 Task: Open Card Sales Contracts Review in Board Influencer Identification to Workspace Account Management and add a team member Softage.1@softage.net, a label Green, a checklist Houseplant Care, an attachment from Trello, a color Green and finally, add a card description 'Develop and launch new customer feedback program' and a comment 'Given the potential impact of this task on our company long-term goals, let us ensure that we approach it with a sense of strategic foresight.'. Add a start date 'Jan 05, 1900' with a due date 'Jan 12, 1900'
Action: Mouse moved to (488, 188)
Screenshot: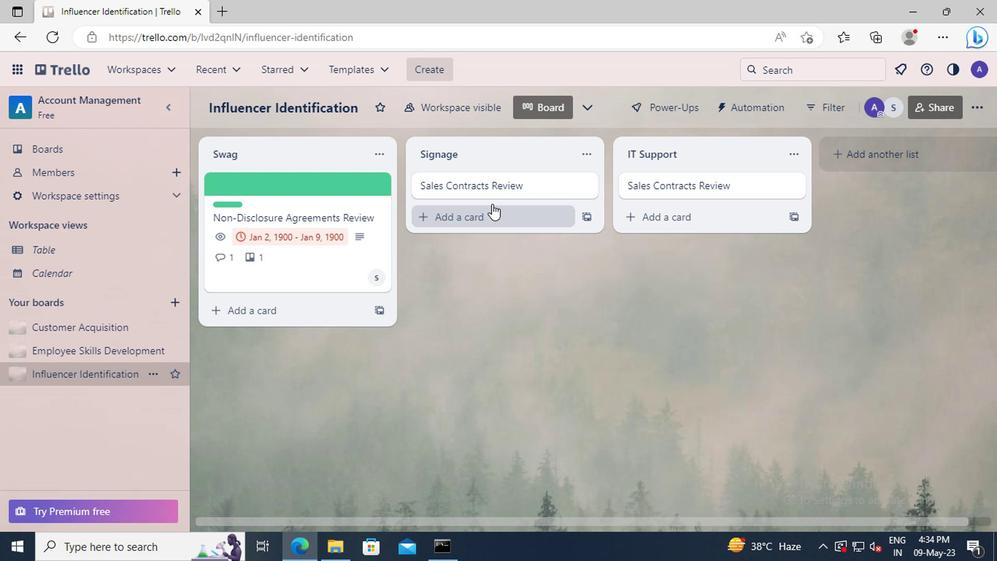 
Action: Mouse pressed left at (488, 188)
Screenshot: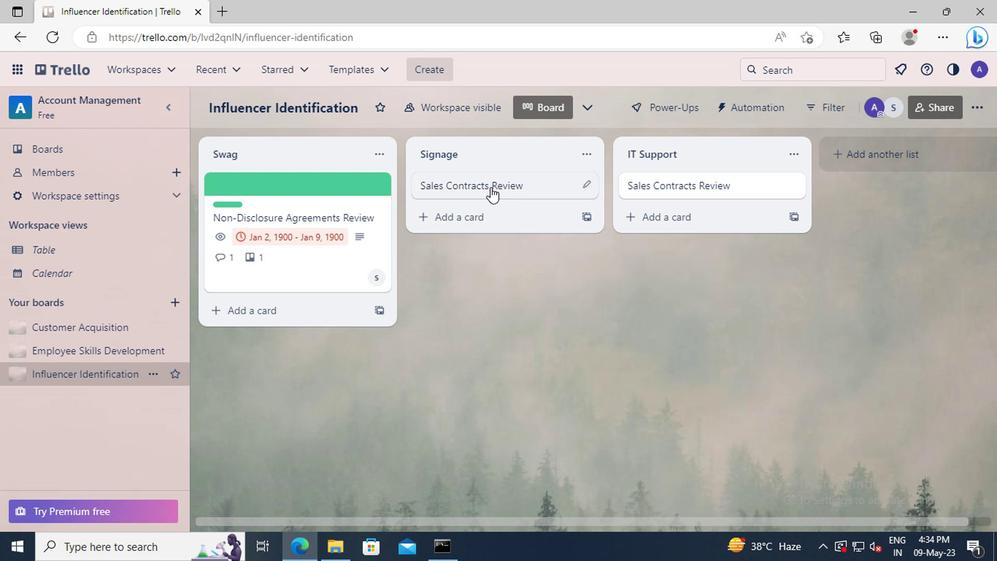 
Action: Mouse moved to (673, 238)
Screenshot: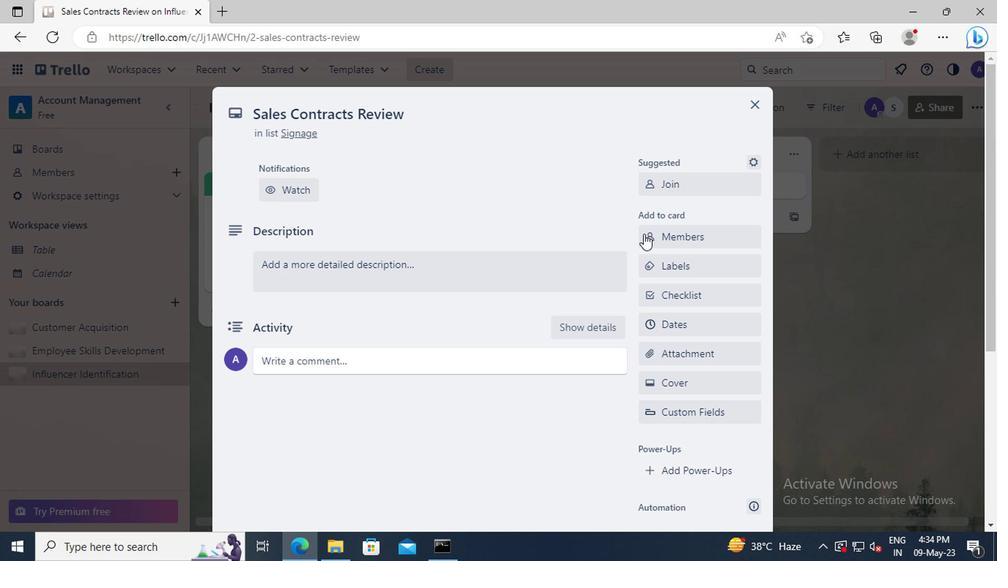 
Action: Mouse pressed left at (673, 238)
Screenshot: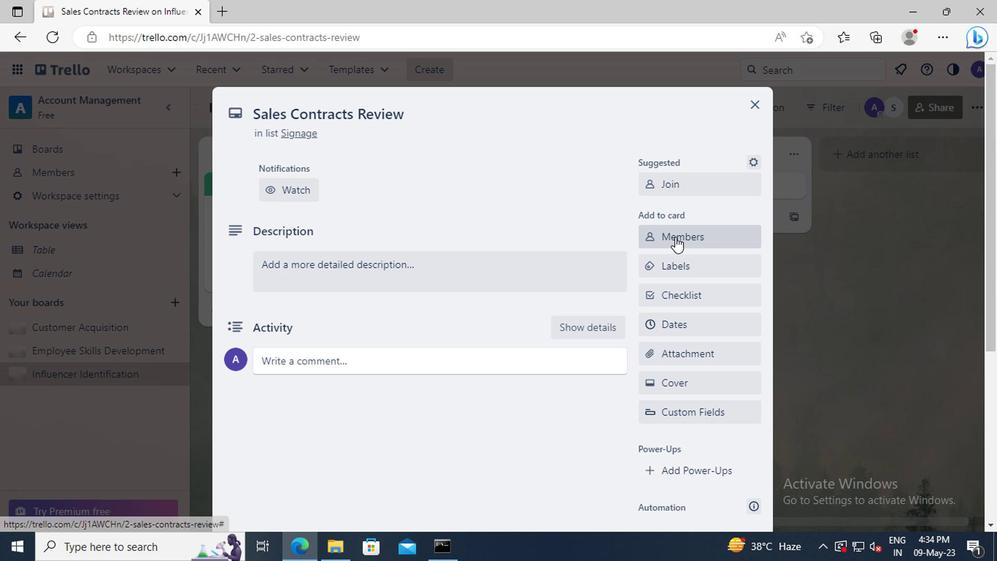 
Action: Mouse moved to (673, 303)
Screenshot: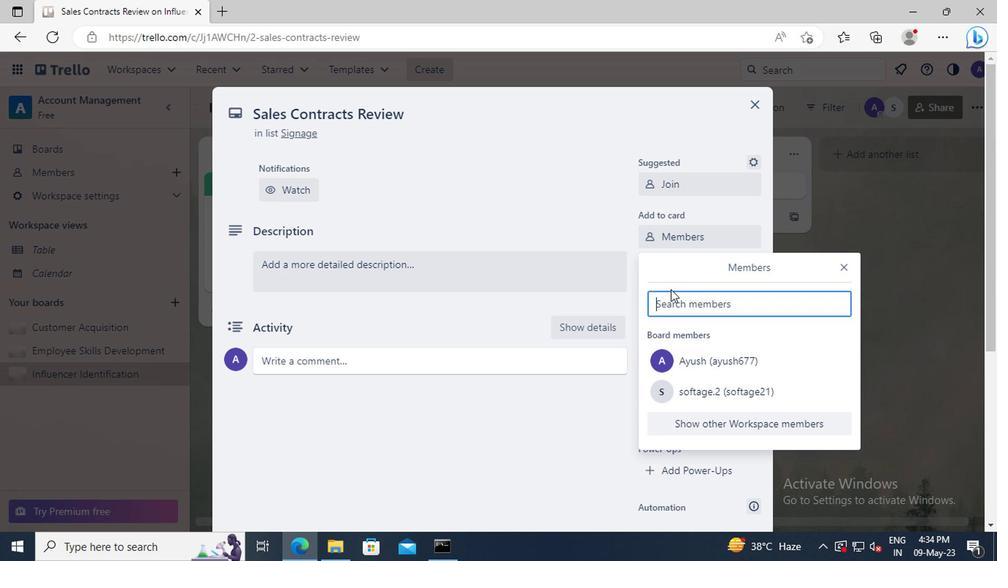
Action: Mouse pressed left at (673, 303)
Screenshot: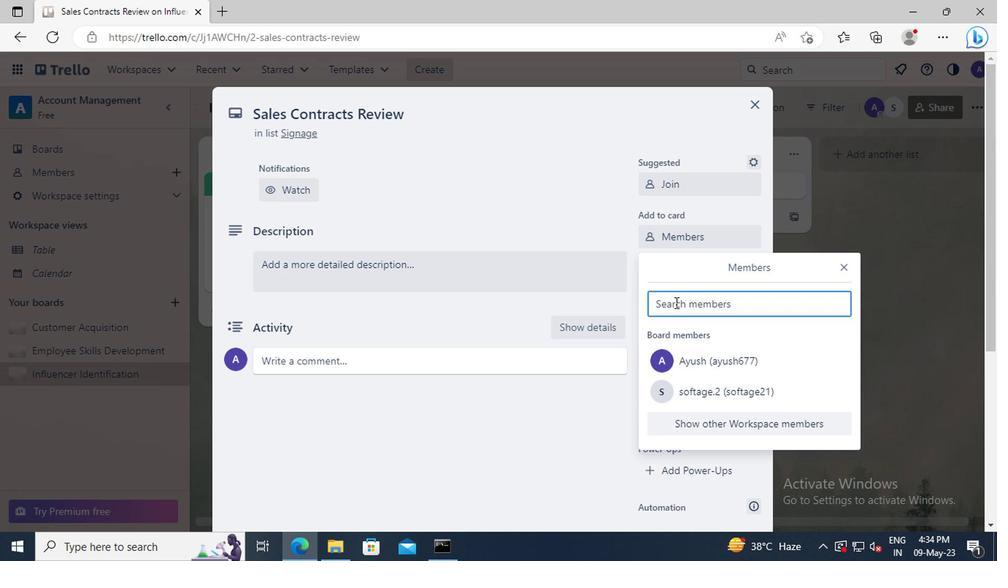 
Action: Key pressed <Key.shift>SOFTAGE.1<Key.shift>
Screenshot: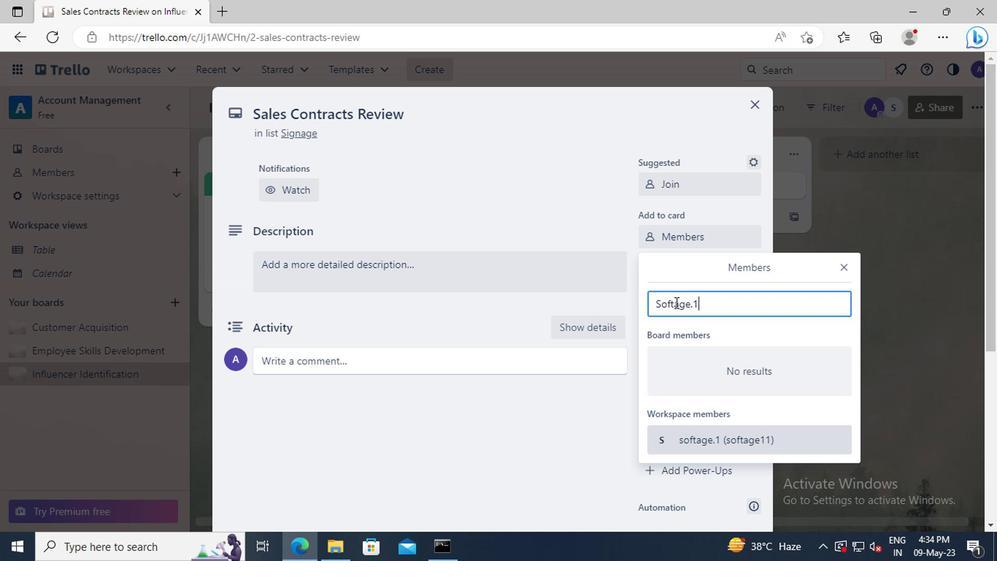 
Action: Mouse moved to (695, 439)
Screenshot: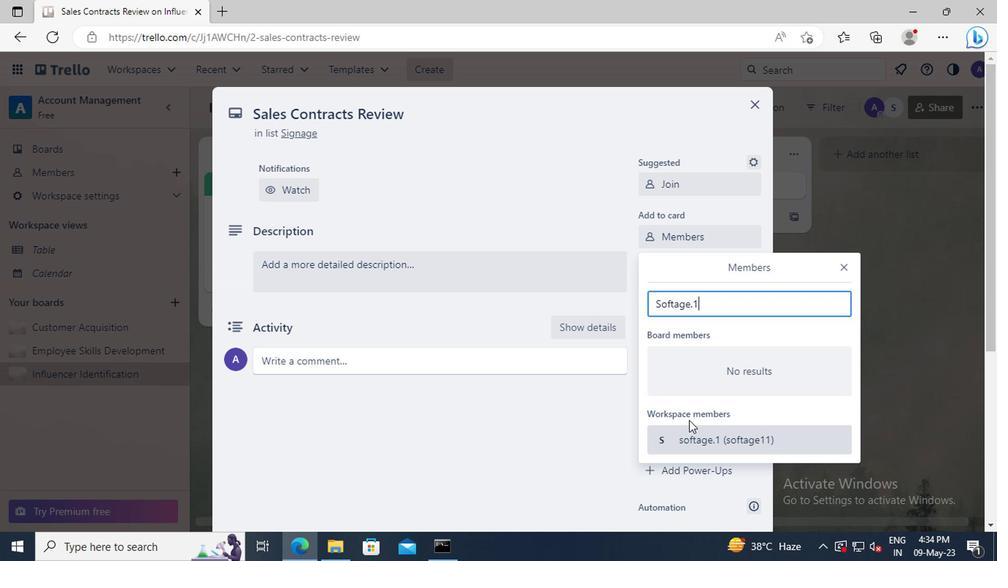 
Action: Mouse pressed left at (695, 439)
Screenshot: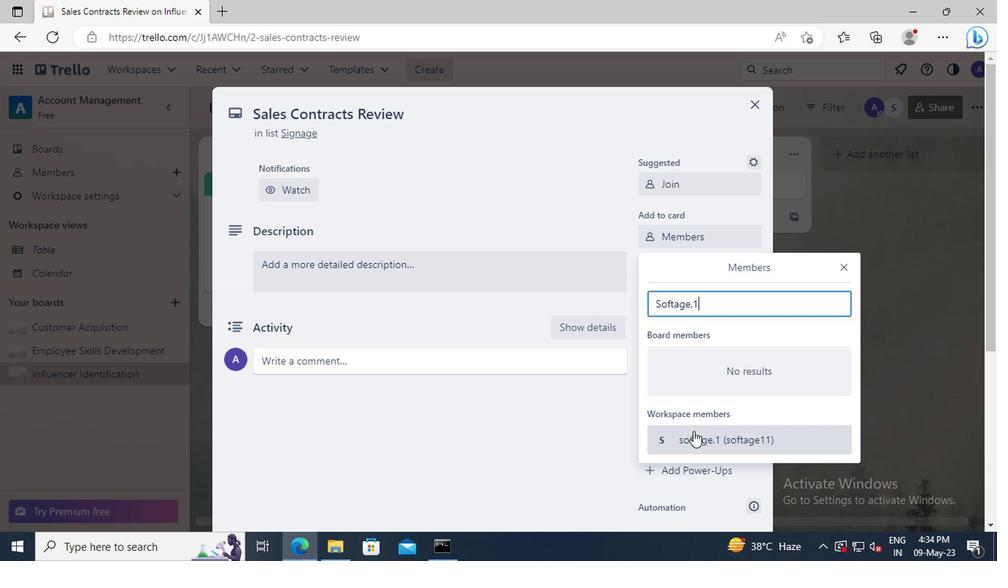 
Action: Mouse moved to (841, 270)
Screenshot: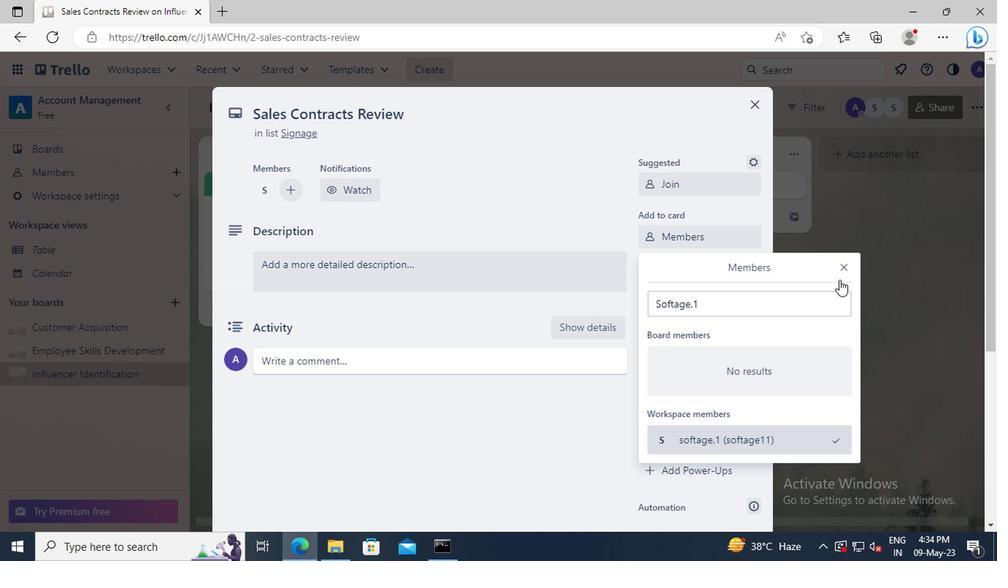 
Action: Mouse pressed left at (841, 270)
Screenshot: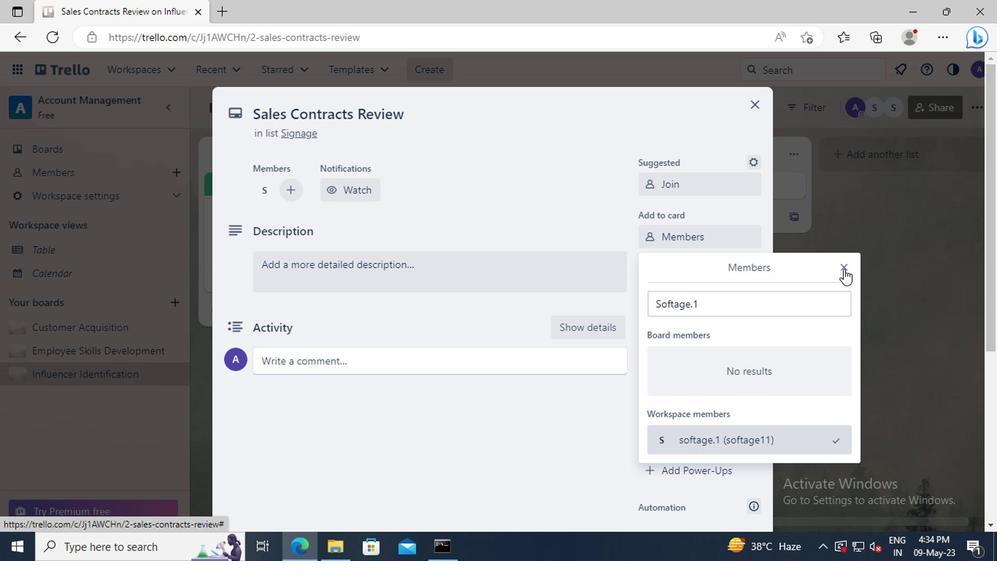 
Action: Mouse moved to (711, 269)
Screenshot: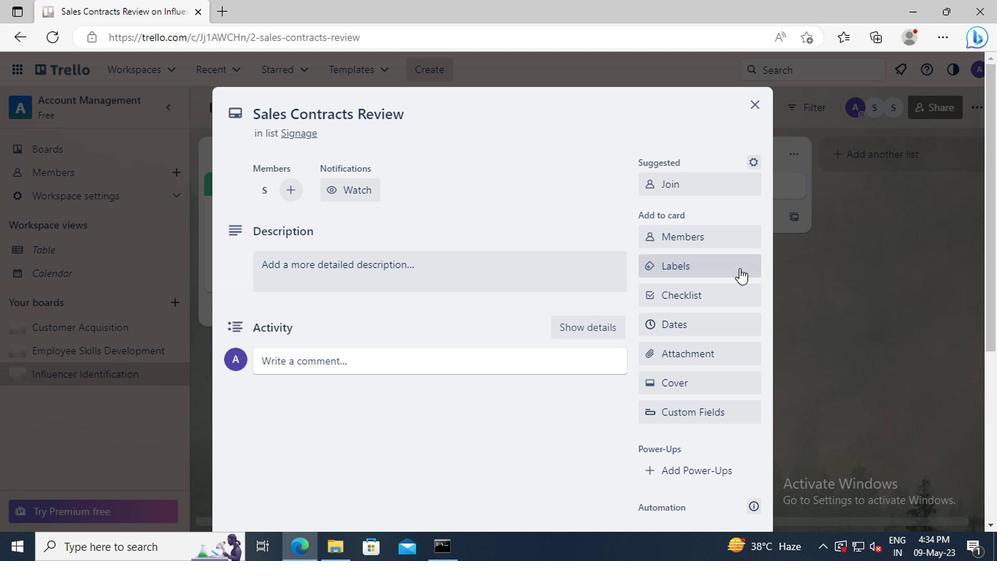 
Action: Mouse pressed left at (711, 269)
Screenshot: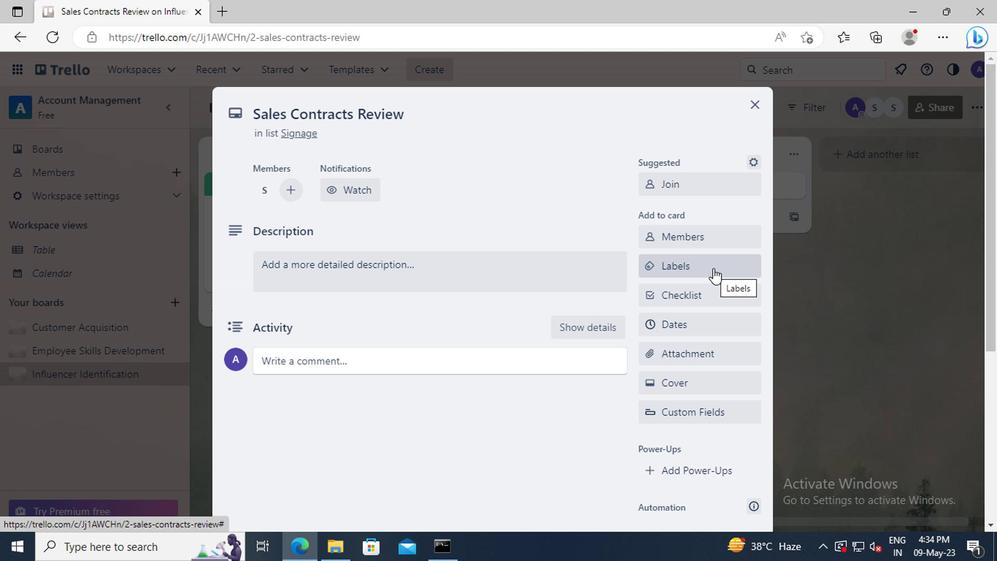 
Action: Mouse moved to (733, 364)
Screenshot: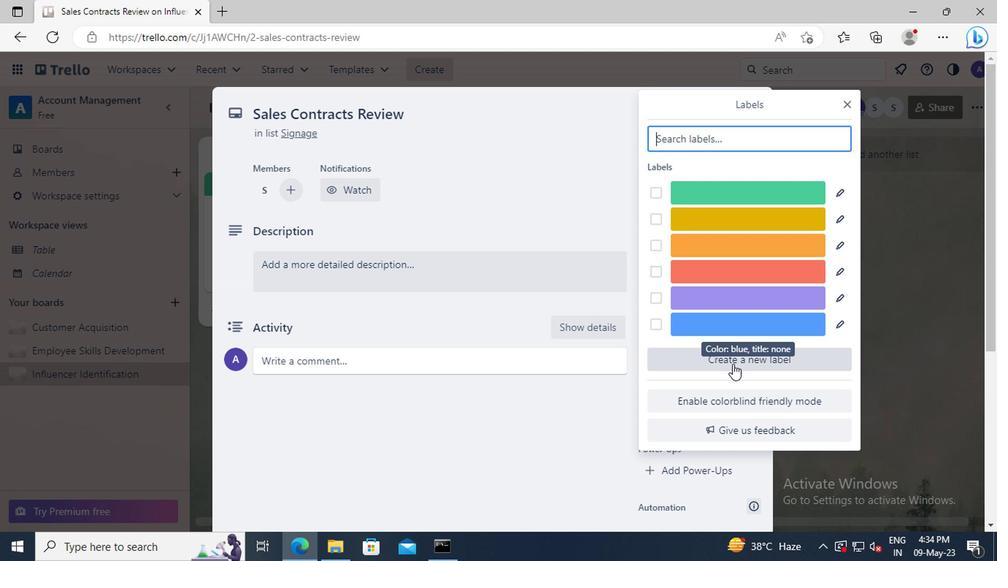 
Action: Mouse pressed left at (733, 364)
Screenshot: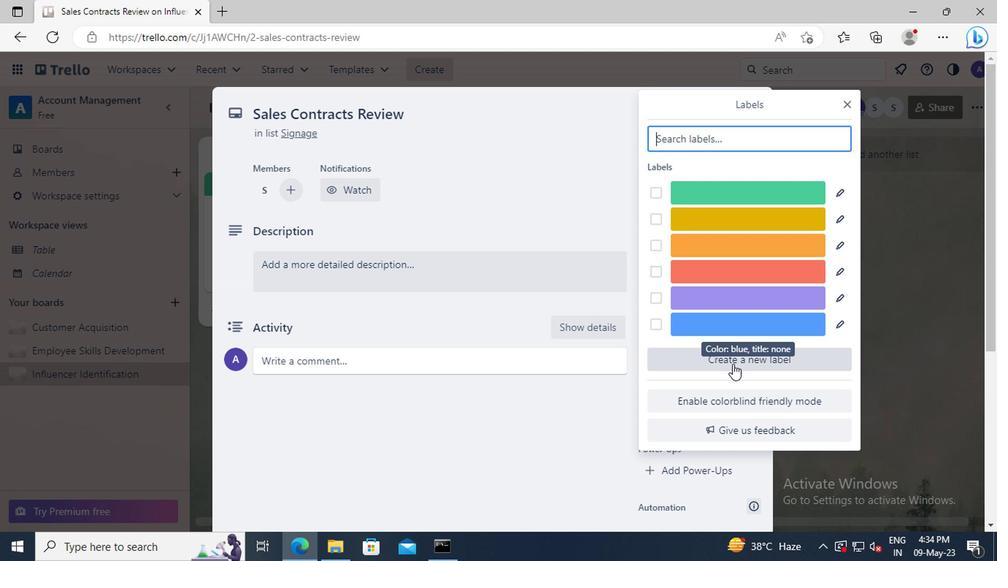 
Action: Mouse moved to (667, 321)
Screenshot: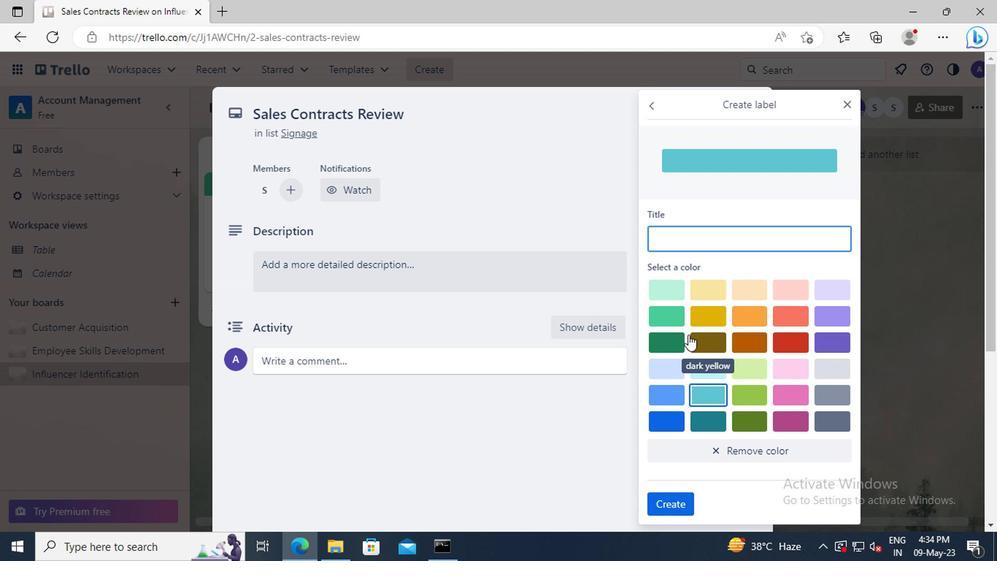 
Action: Mouse pressed left at (667, 321)
Screenshot: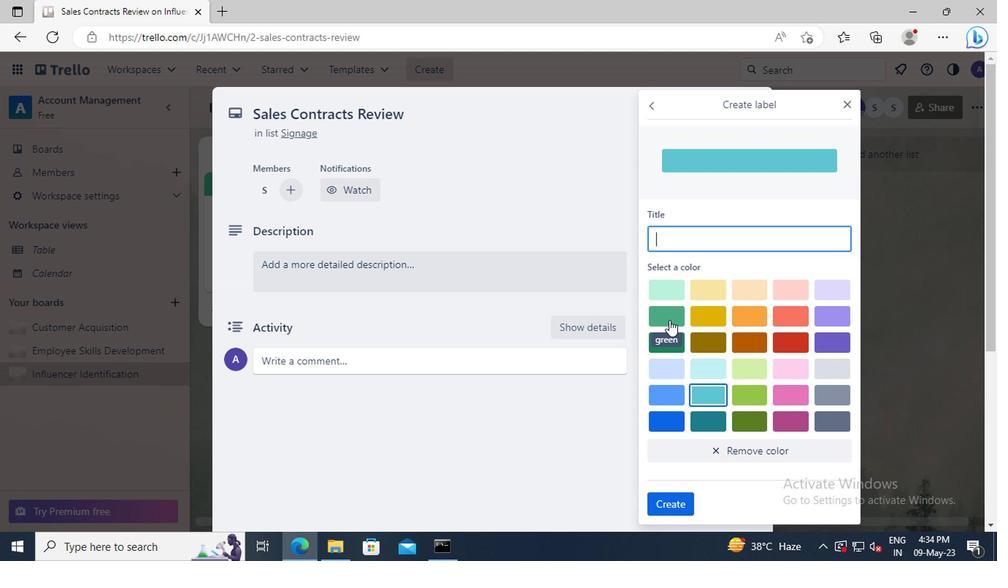 
Action: Mouse moved to (682, 500)
Screenshot: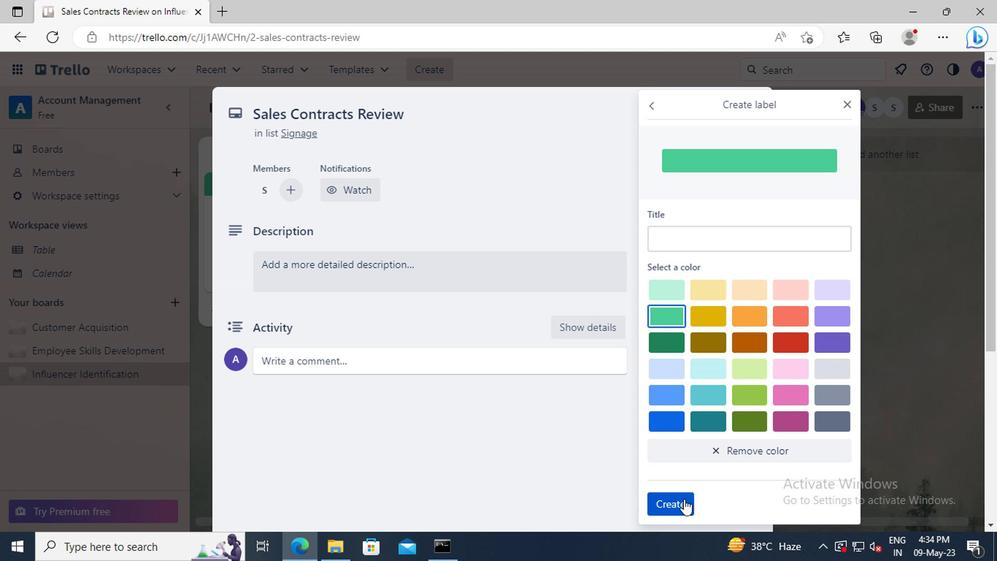 
Action: Mouse pressed left at (682, 500)
Screenshot: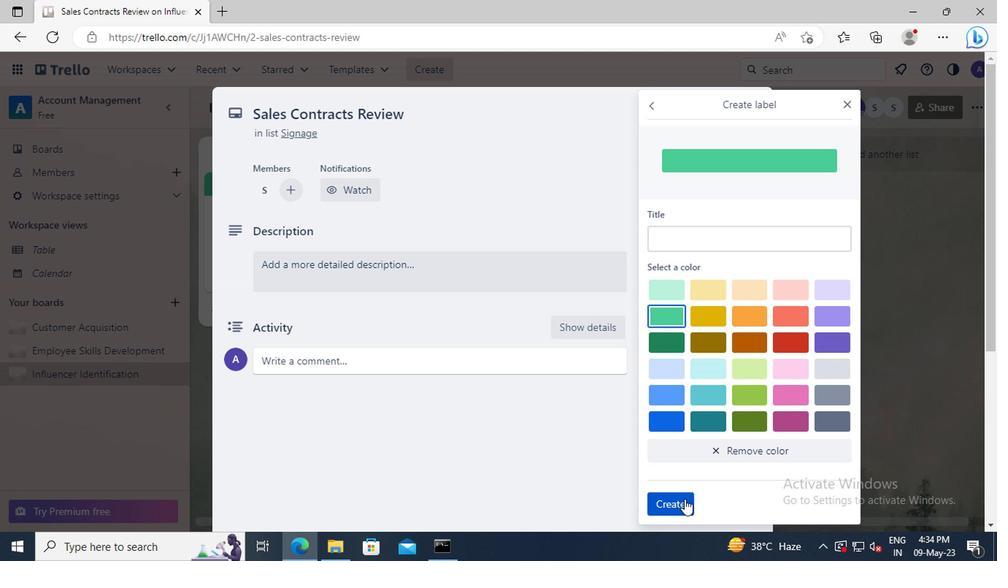 
Action: Mouse moved to (847, 107)
Screenshot: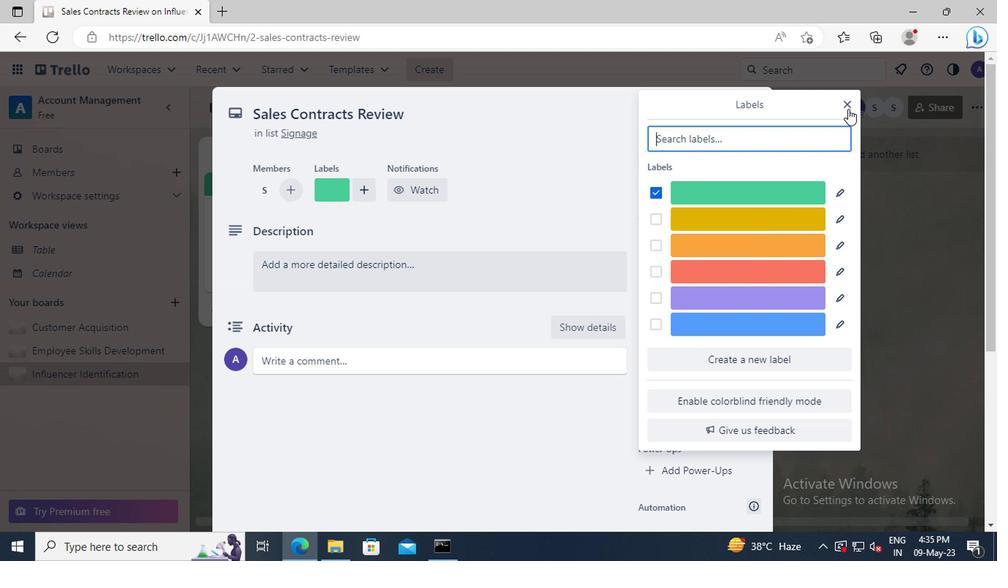
Action: Mouse pressed left at (847, 107)
Screenshot: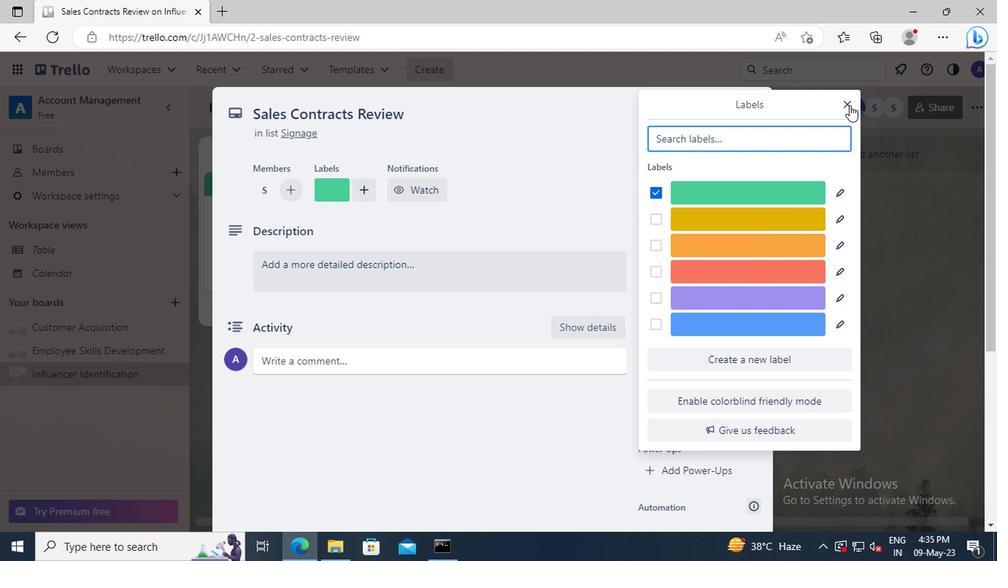 
Action: Mouse moved to (714, 294)
Screenshot: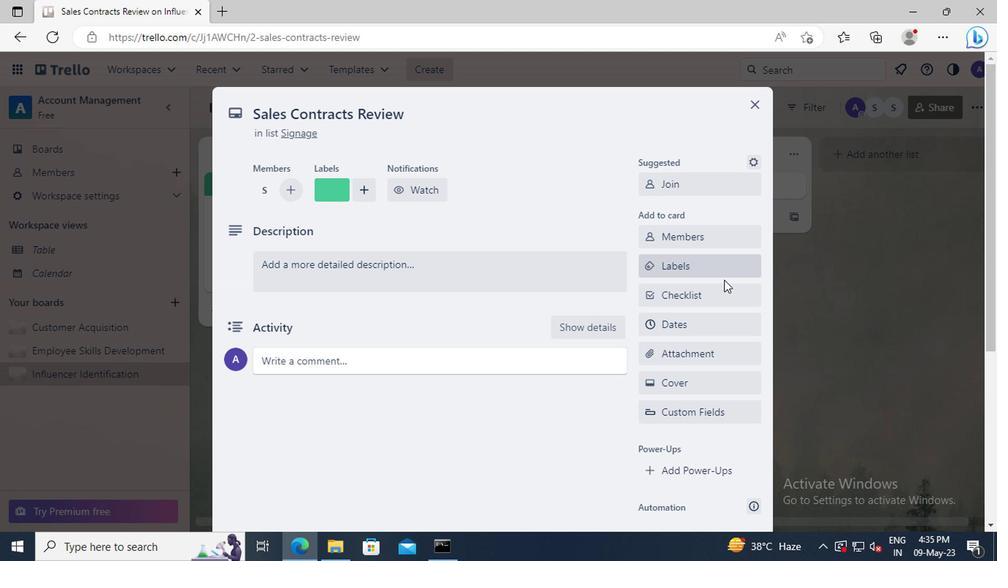 
Action: Mouse pressed left at (714, 294)
Screenshot: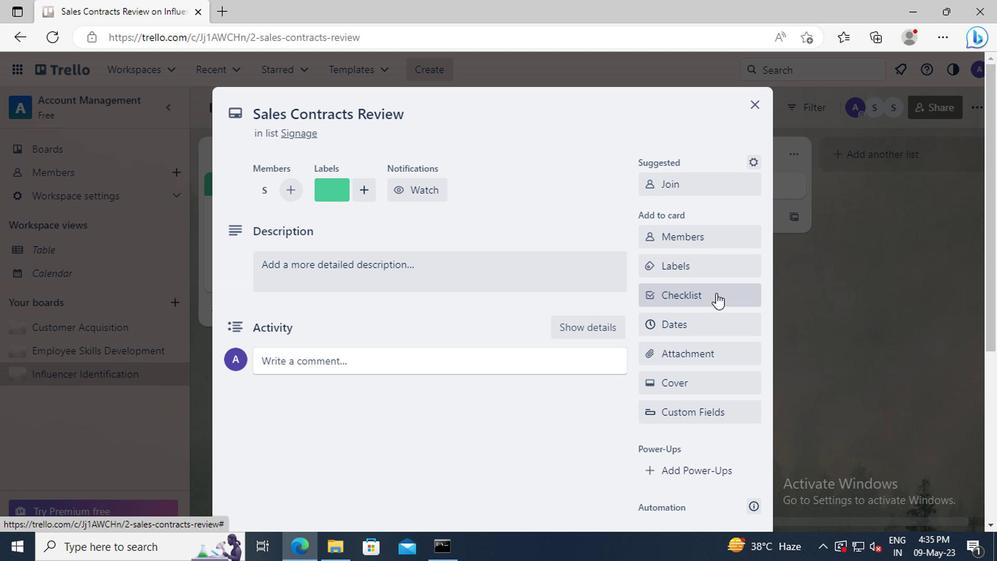 
Action: Key pressed <Key.shift>HOUSEPLANT<Key.space><Key.shift>CARE
Screenshot: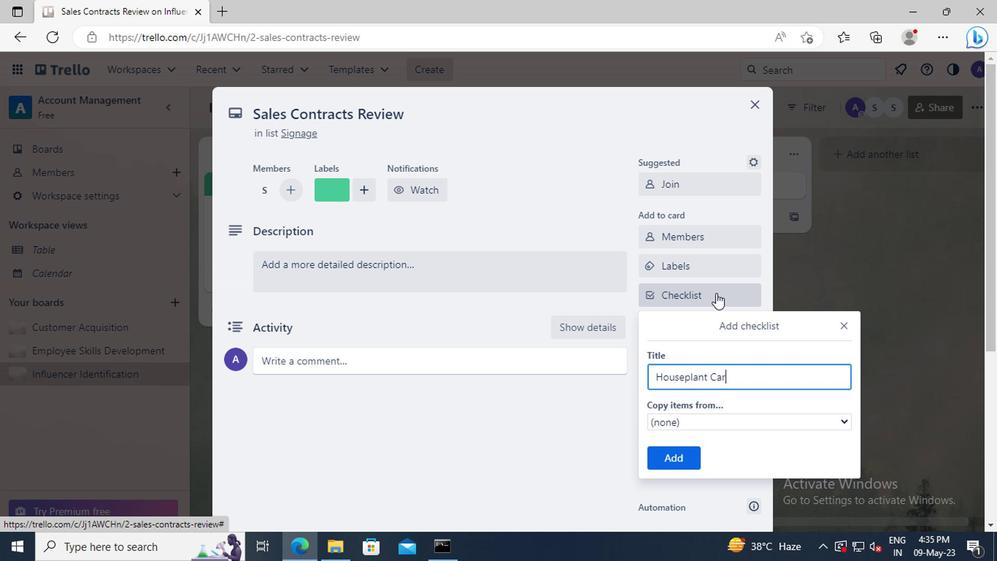 
Action: Mouse moved to (682, 458)
Screenshot: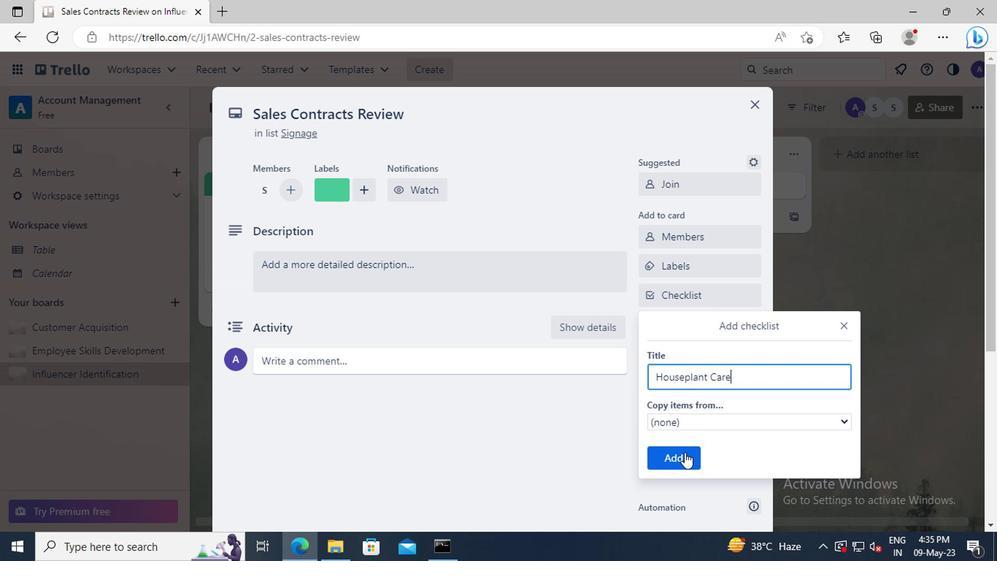 
Action: Mouse pressed left at (682, 458)
Screenshot: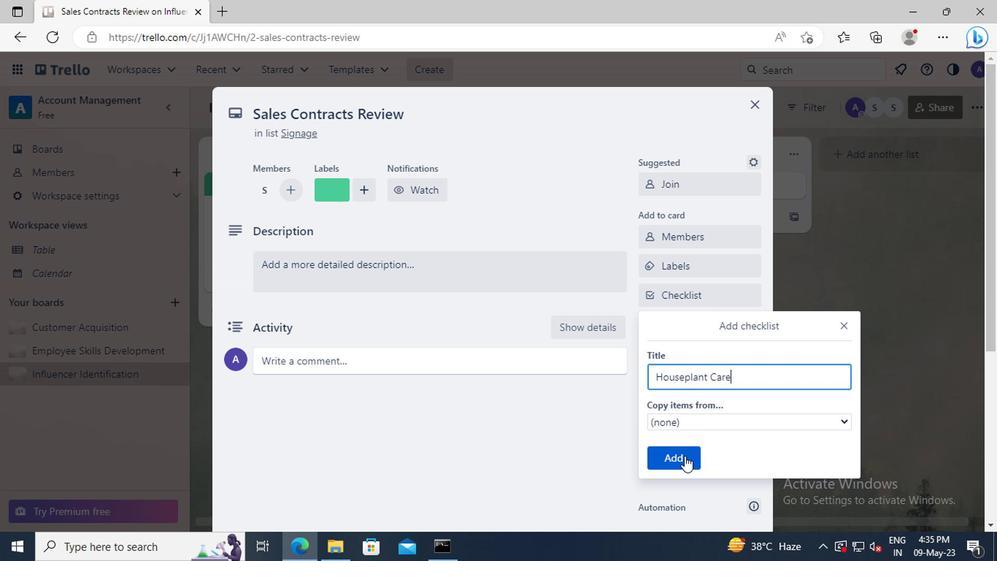 
Action: Mouse moved to (678, 356)
Screenshot: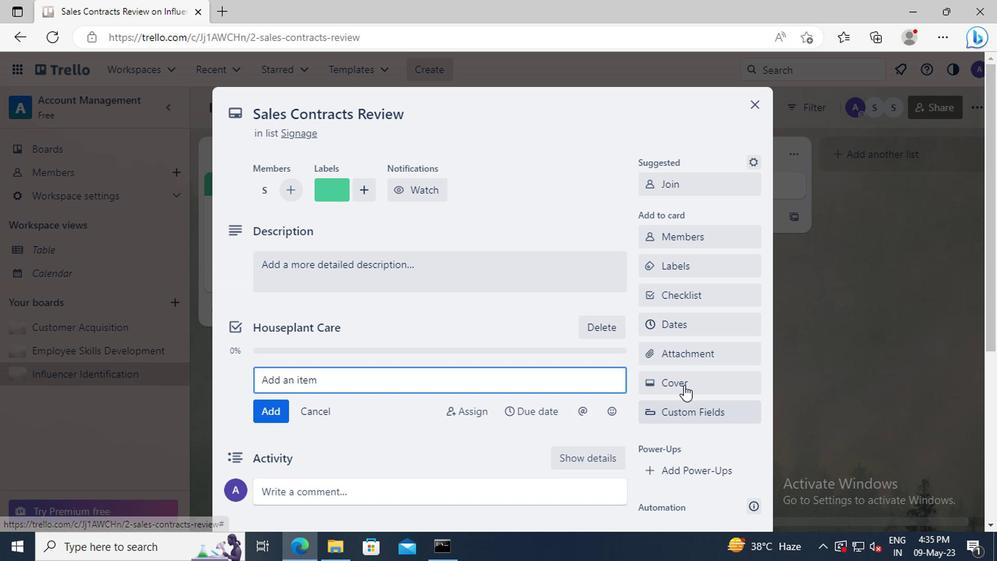 
Action: Mouse pressed left at (678, 356)
Screenshot: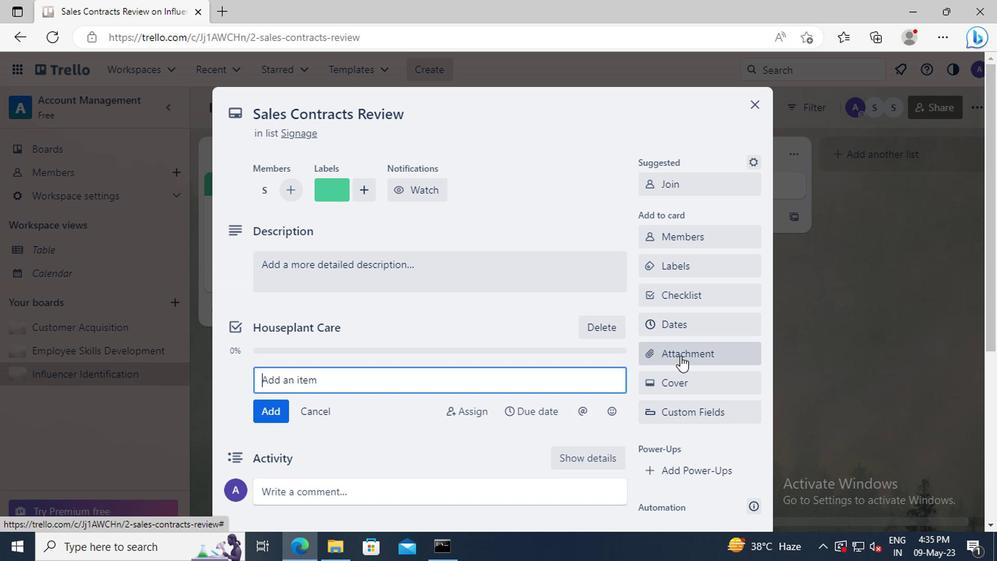 
Action: Mouse moved to (671, 161)
Screenshot: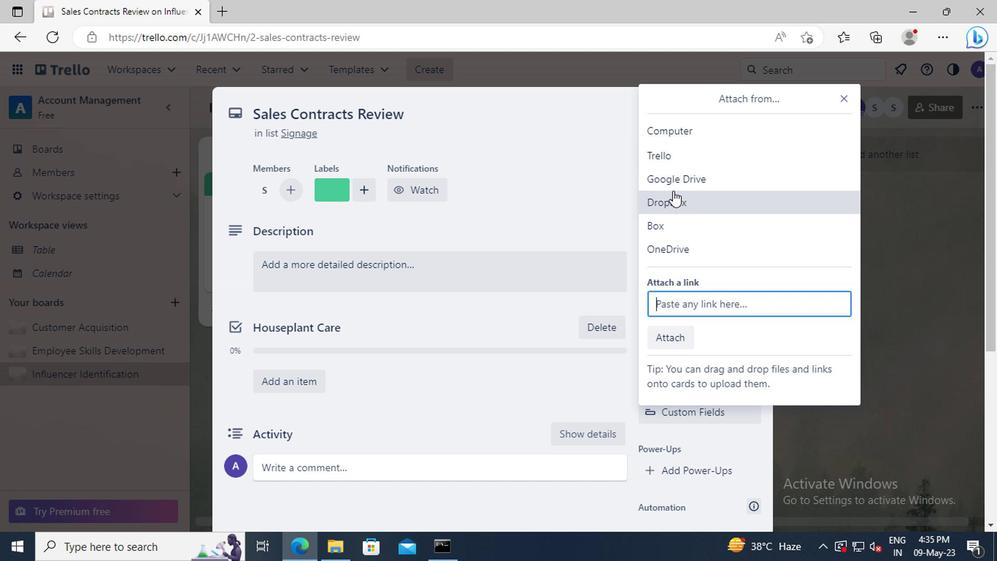
Action: Mouse pressed left at (671, 161)
Screenshot: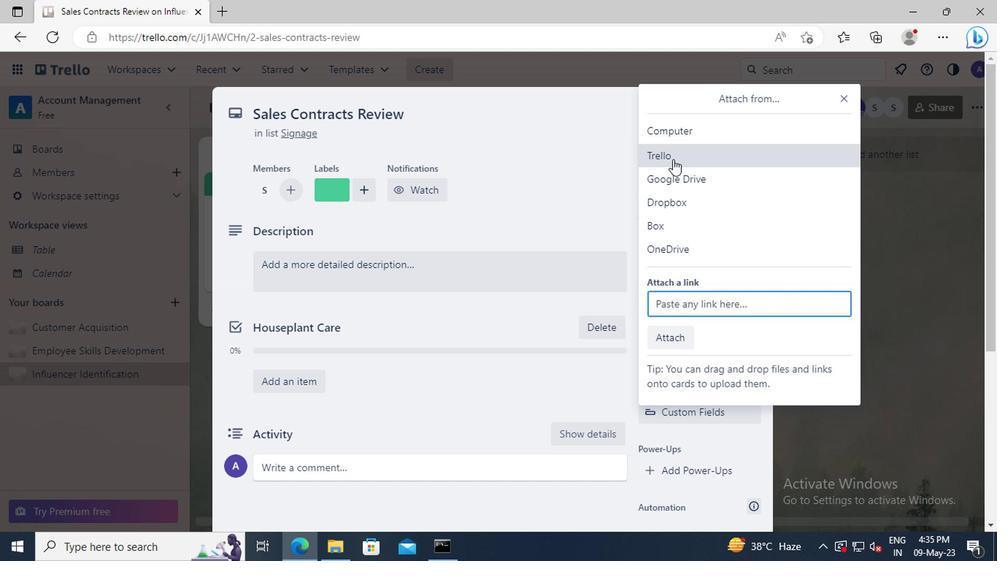 
Action: Mouse moved to (673, 205)
Screenshot: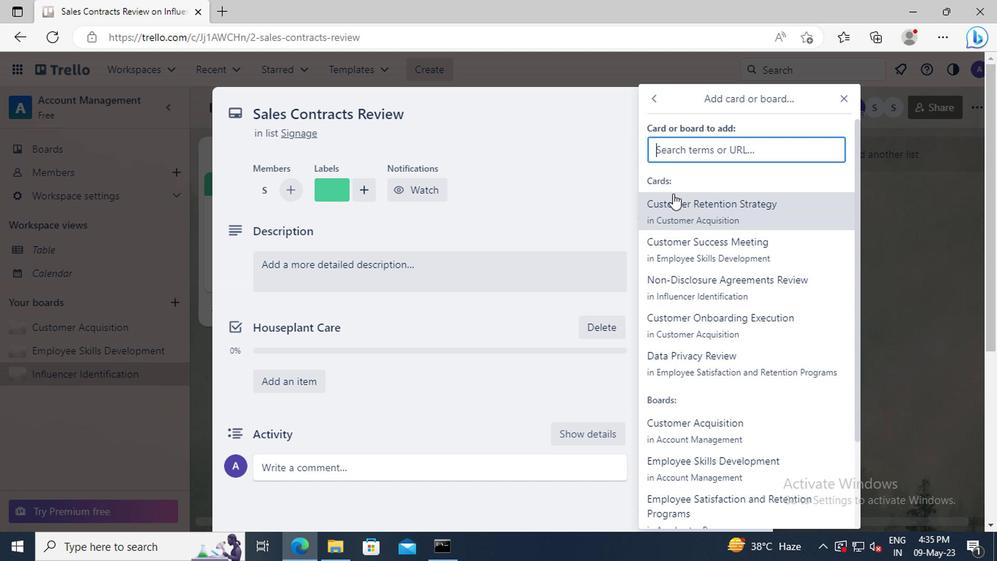 
Action: Mouse pressed left at (673, 205)
Screenshot: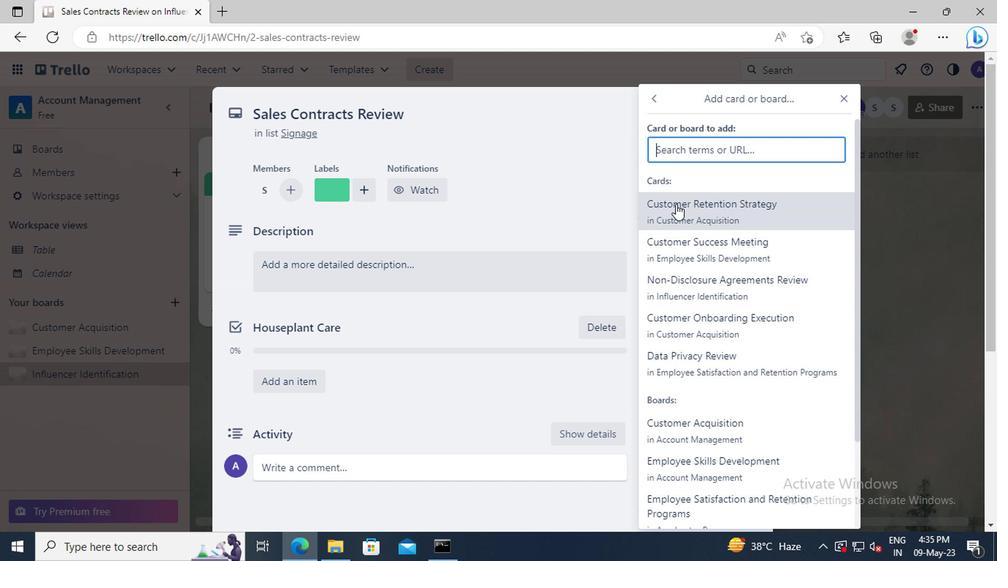 
Action: Mouse moved to (677, 380)
Screenshot: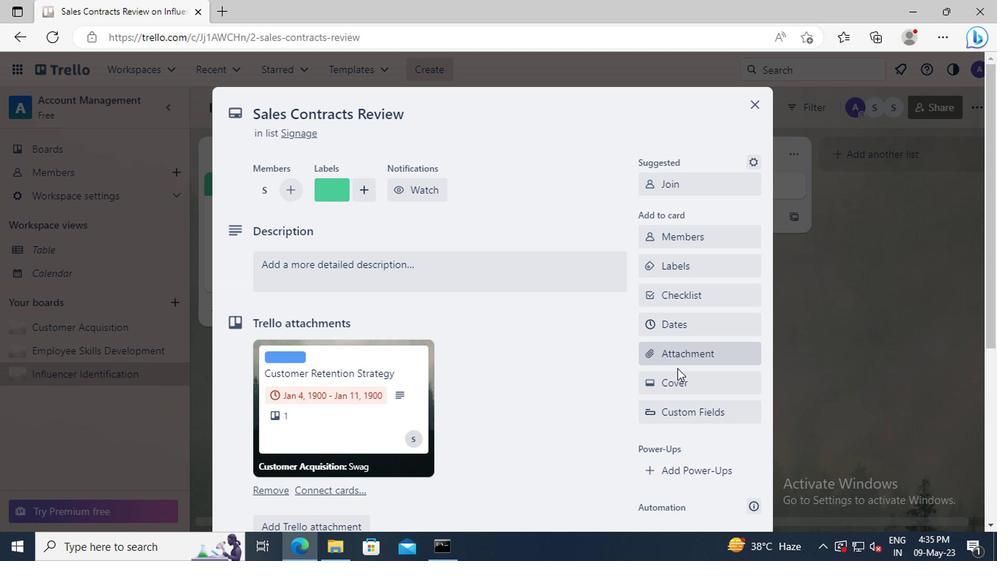 
Action: Mouse pressed left at (677, 380)
Screenshot: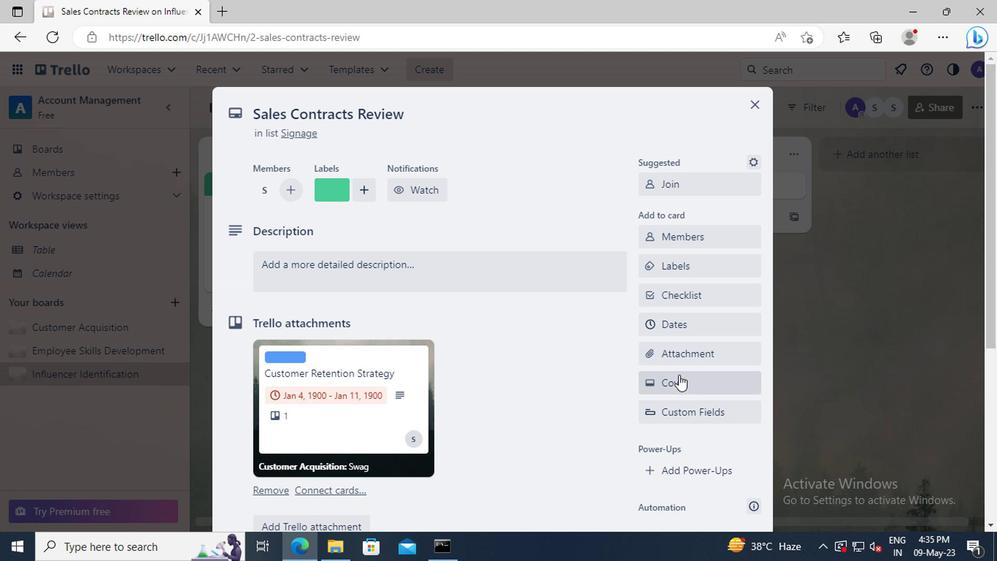 
Action: Mouse moved to (666, 245)
Screenshot: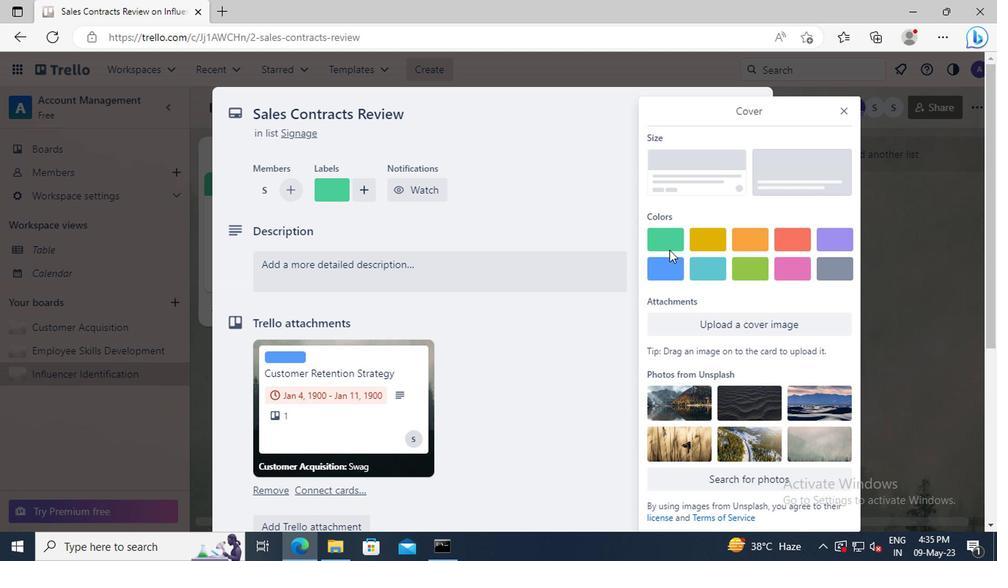 
Action: Mouse pressed left at (666, 245)
Screenshot: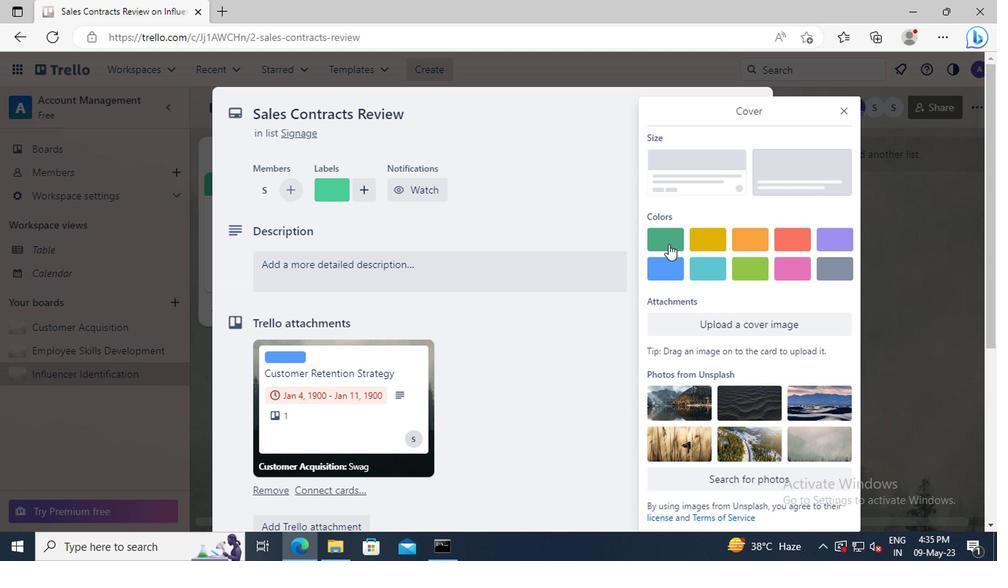 
Action: Mouse moved to (841, 103)
Screenshot: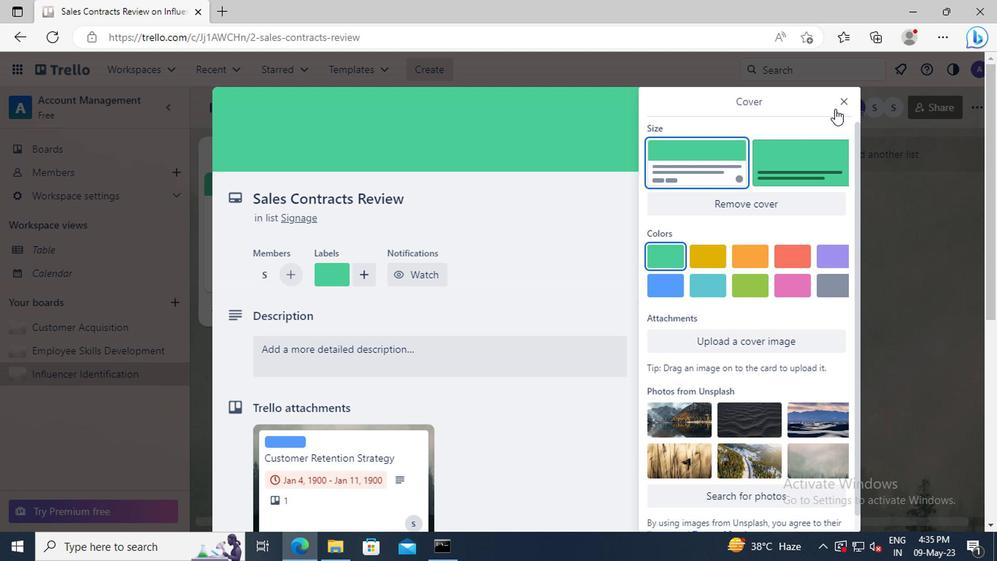 
Action: Mouse pressed left at (841, 103)
Screenshot: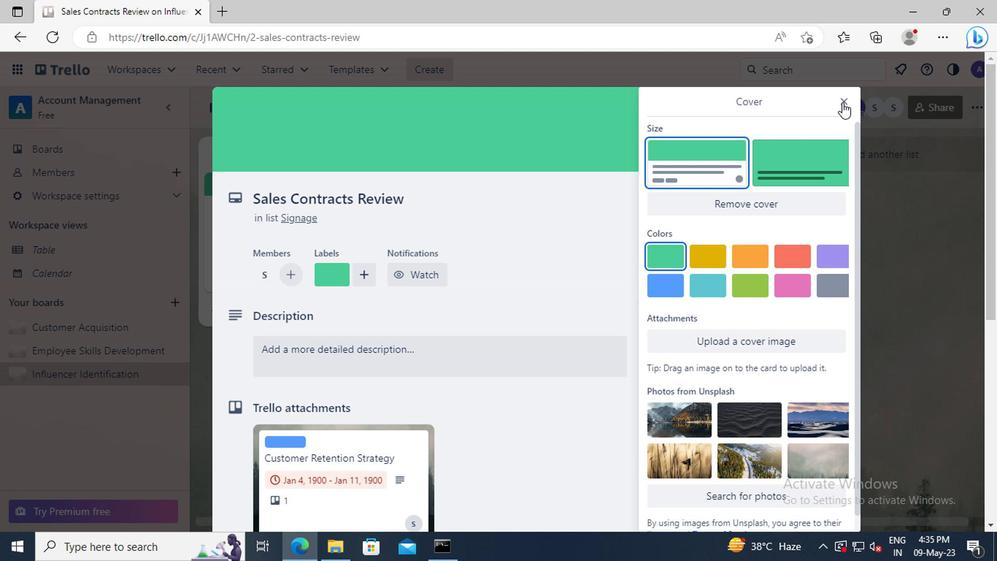 
Action: Mouse moved to (581, 239)
Screenshot: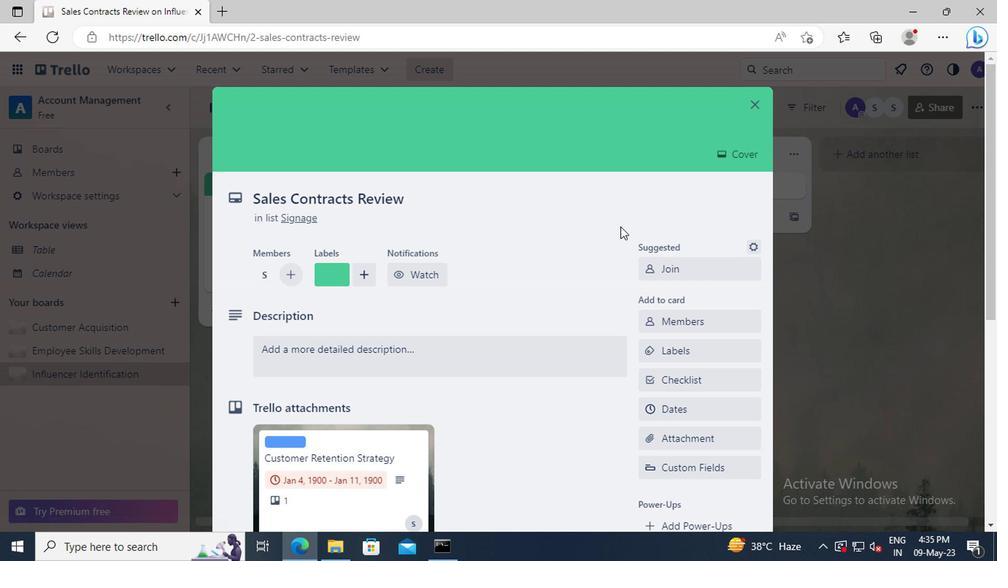 
Action: Mouse scrolled (581, 238) with delta (0, 0)
Screenshot: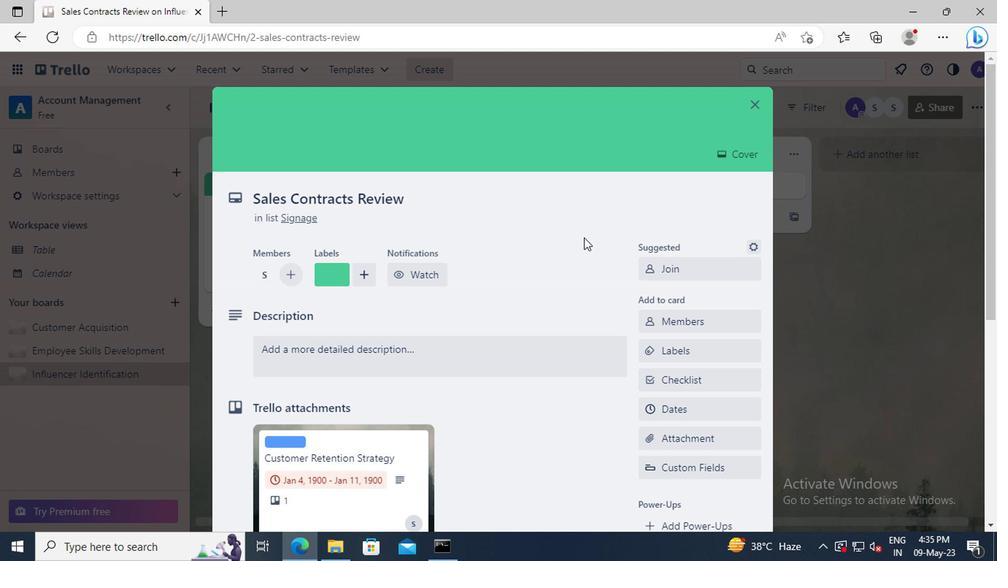 
Action: Mouse moved to (393, 289)
Screenshot: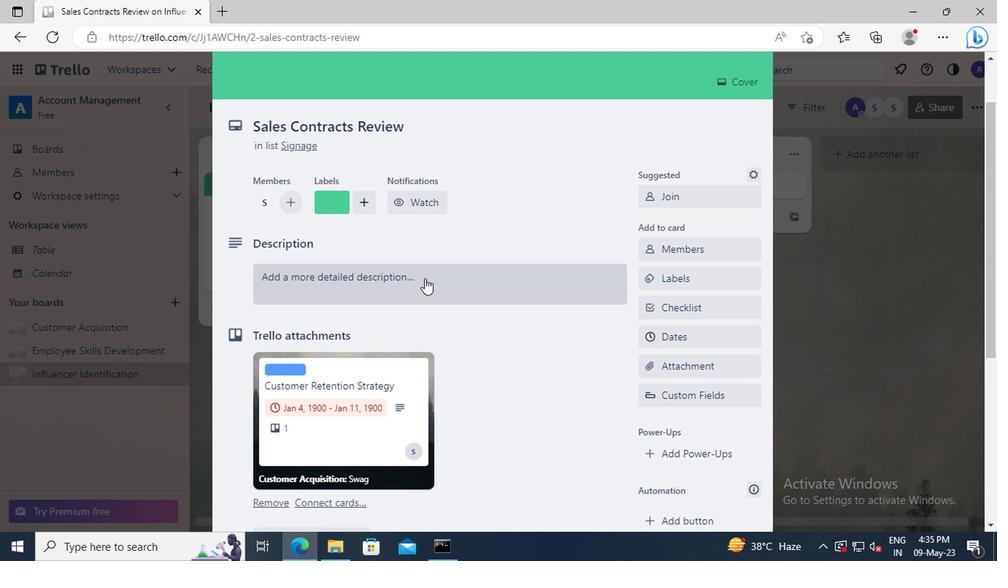 
Action: Mouse pressed left at (393, 289)
Screenshot: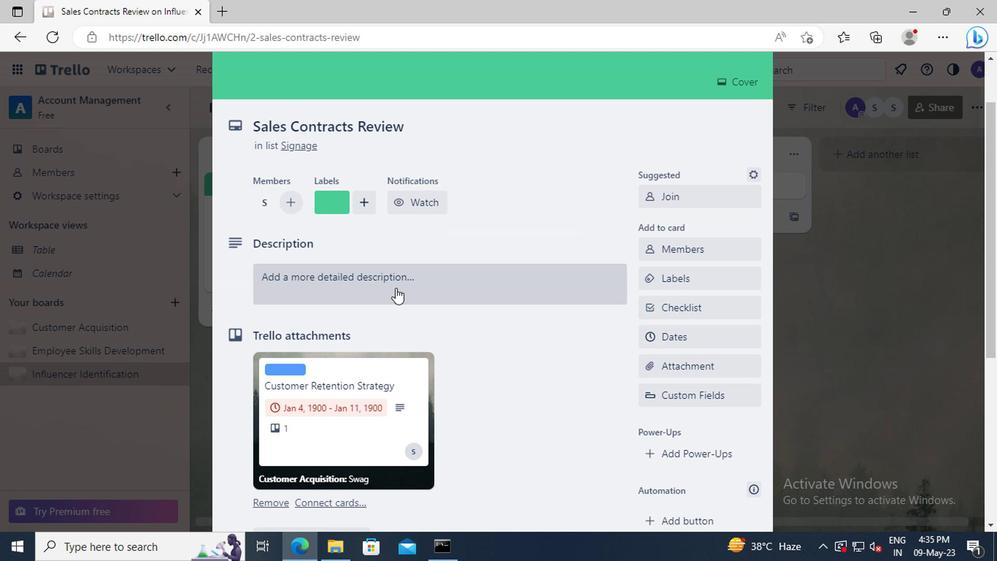 
Action: Key pressed <Key.shift>DEVELOP<Key.space>AND<Key.space>LAUNCH<Key.space>NEW<Key.space>CUSTOMER<Key.space>FEEDBACK<Key.space>PROGRAM
Screenshot: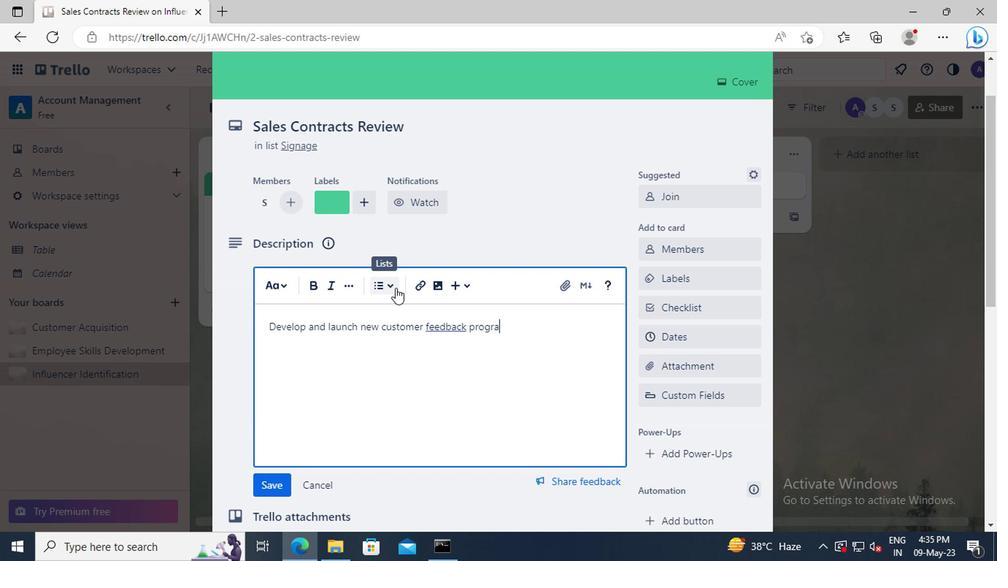 
Action: Mouse scrolled (393, 288) with delta (0, -1)
Screenshot: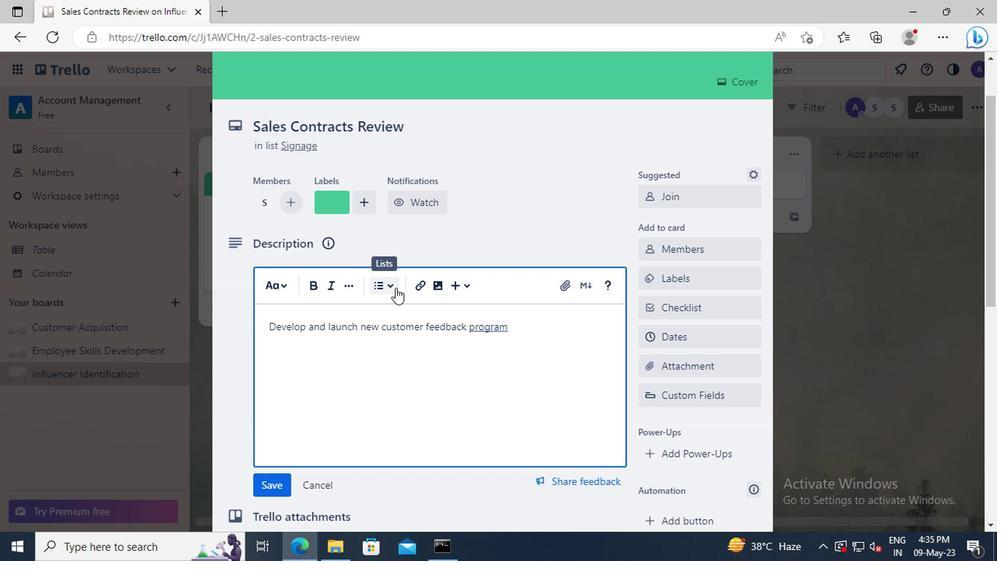 
Action: Mouse scrolled (393, 288) with delta (0, -1)
Screenshot: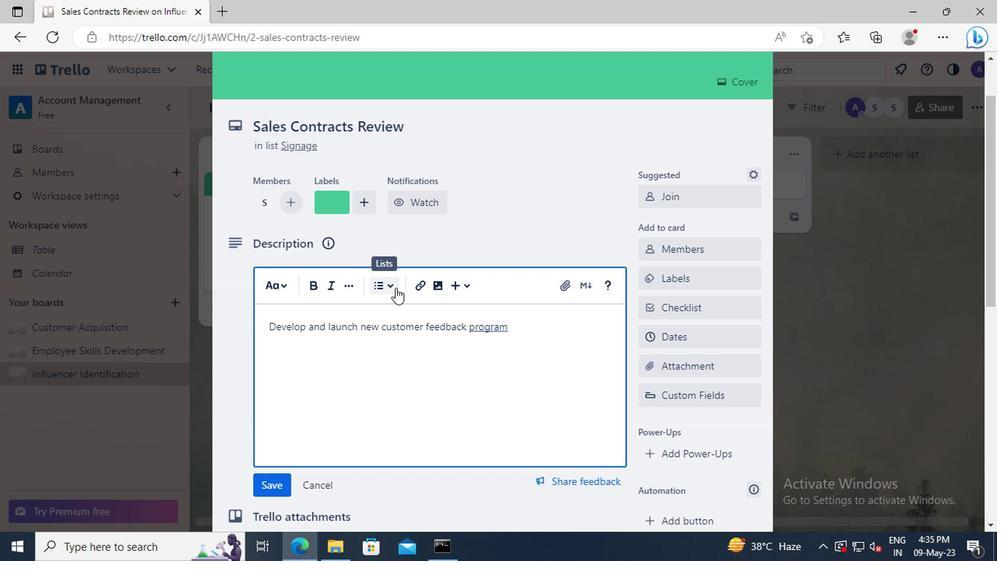 
Action: Mouse moved to (275, 340)
Screenshot: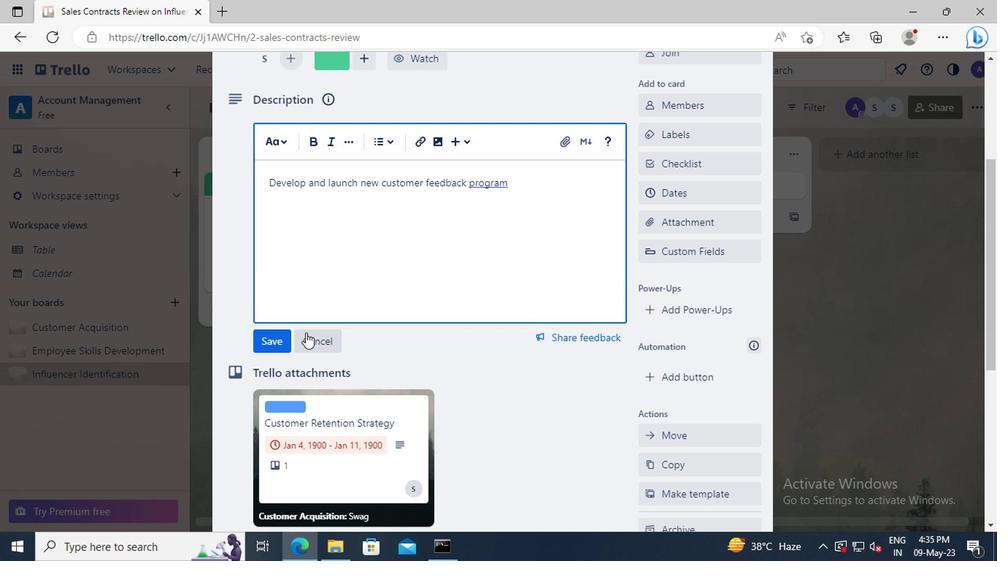 
Action: Mouse pressed left at (275, 340)
Screenshot: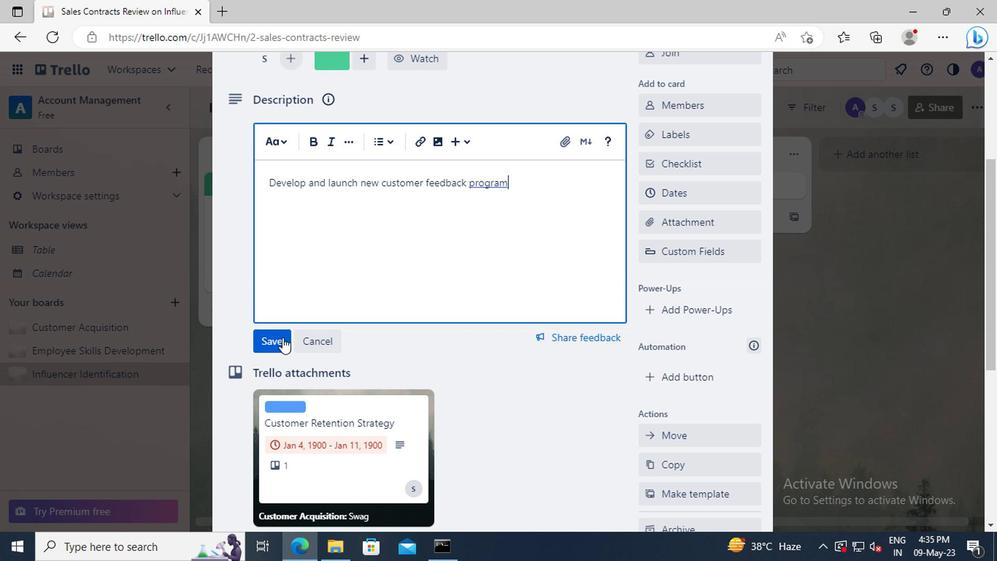 
Action: Mouse scrolled (275, 339) with delta (0, -1)
Screenshot: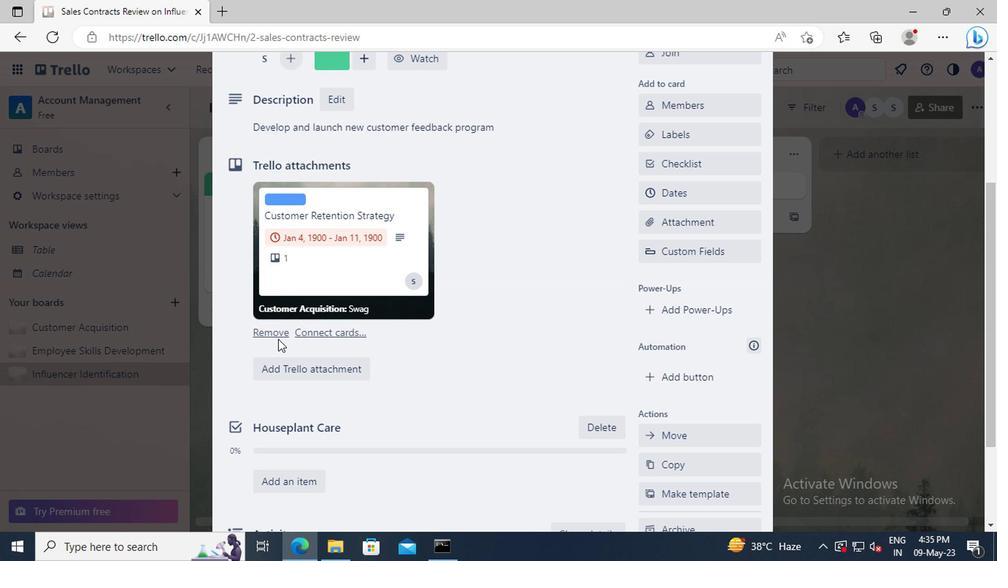 
Action: Mouse scrolled (275, 339) with delta (0, -1)
Screenshot: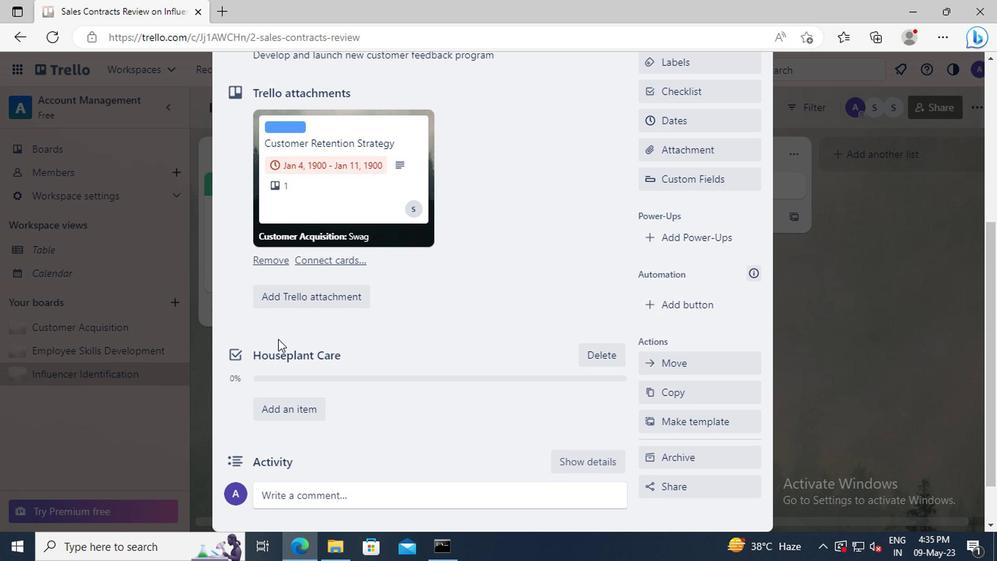 
Action: Mouse scrolled (275, 339) with delta (0, -1)
Screenshot: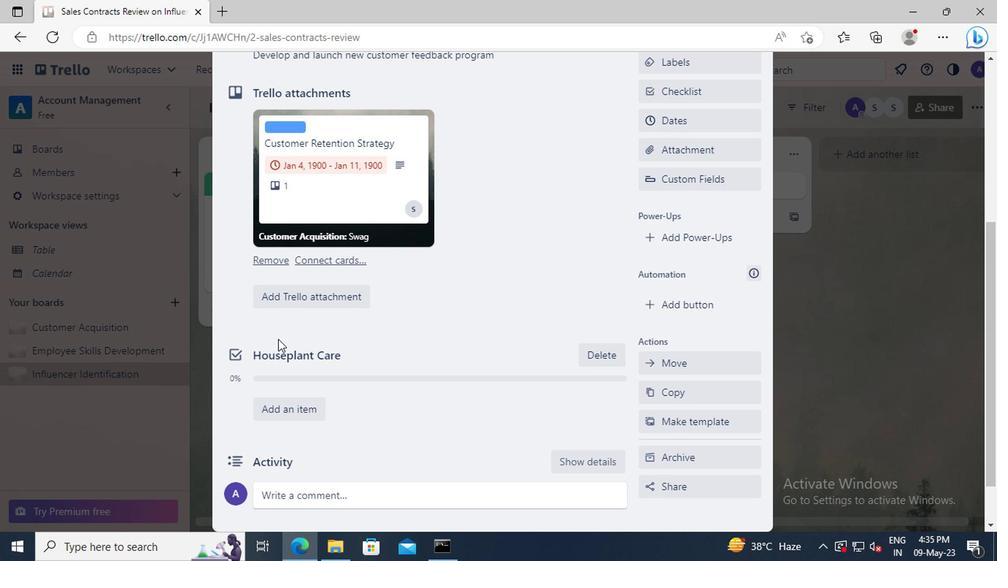 
Action: Mouse moved to (286, 443)
Screenshot: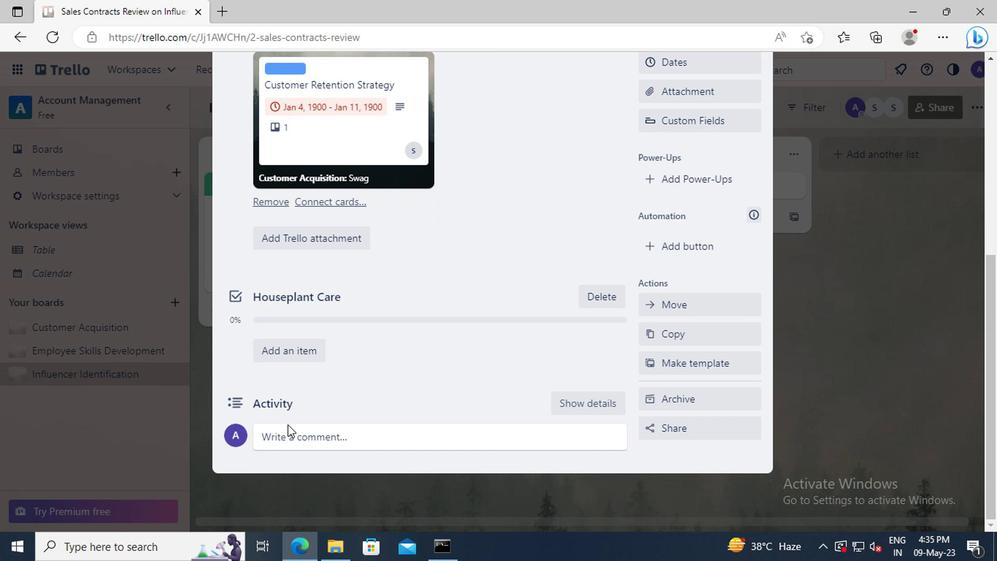 
Action: Mouse pressed left at (286, 443)
Screenshot: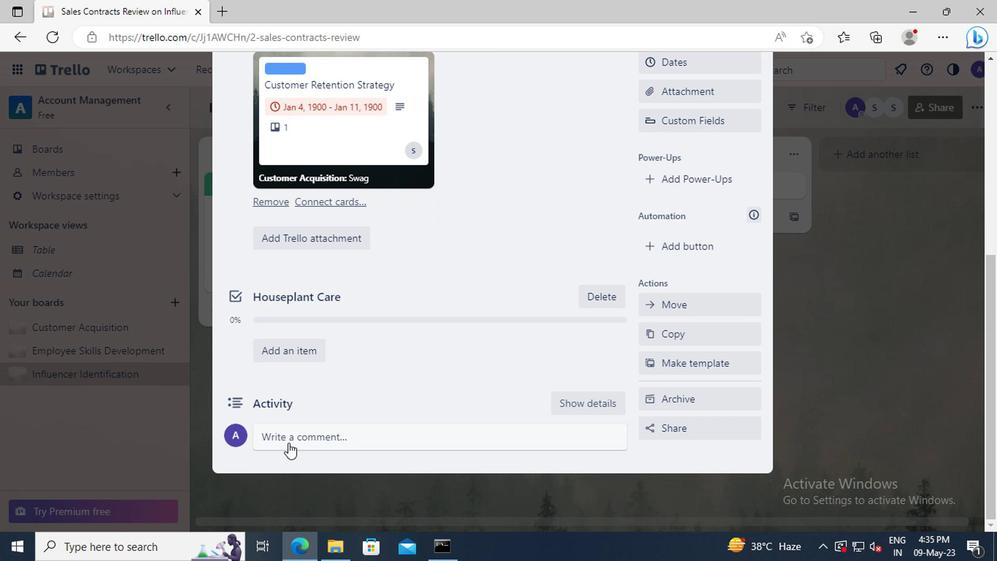 
Action: Key pressed <Key.shift>GIVEN<Key.space>THE<Key.space>POTENTIAL<Key.space>IMPACT<Key.space>OF<Key.space>THIS<Key.space>TASK<Key.space>ON<Key.space>OUR<Key.space>COMPANY<Key.space>LONG-TERM<Key.space>GOALS,<Key.space>LET<Key.space>US<Key.space>ENSURE<Key.space>THAT<Key.space>WE<Key.space>APPROACH<Key.space>IT<Key.space>WITH<Key.space>A<Key.space>SENSE<Key.space>OF<Key.space>STRATEGIC<Key.space>FORESIGHT
Screenshot: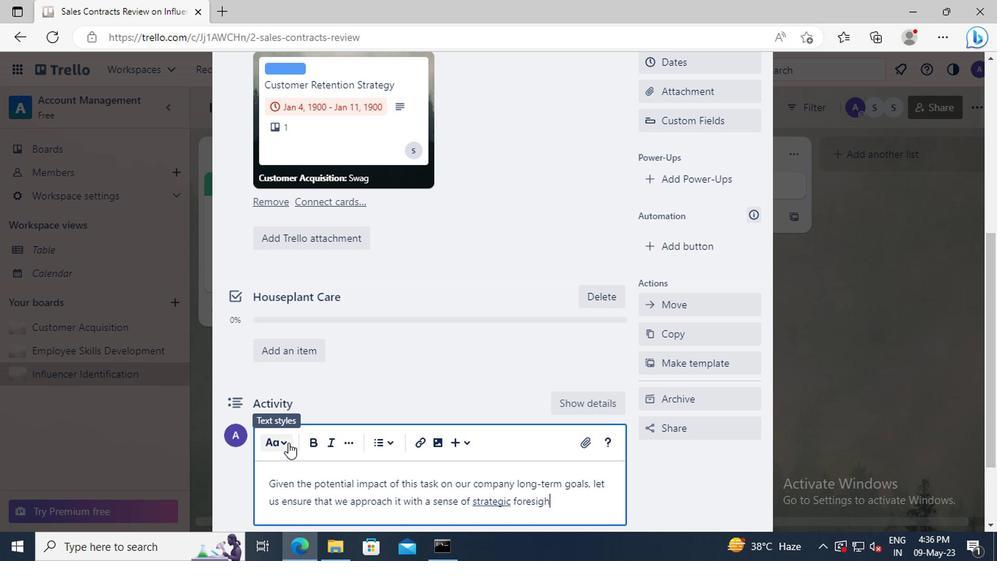 
Action: Mouse scrolled (286, 442) with delta (0, 0)
Screenshot: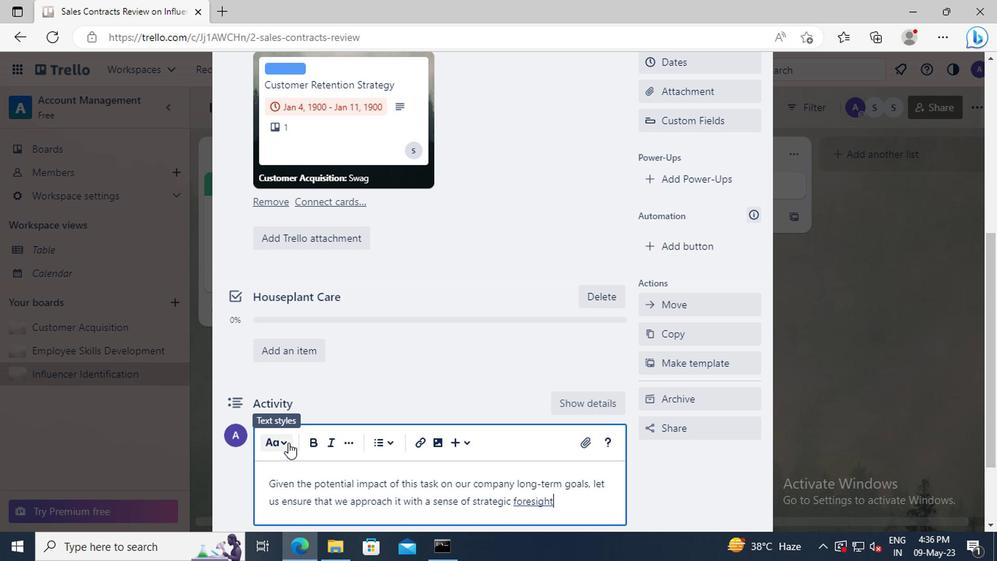 
Action: Mouse scrolled (286, 442) with delta (0, 0)
Screenshot: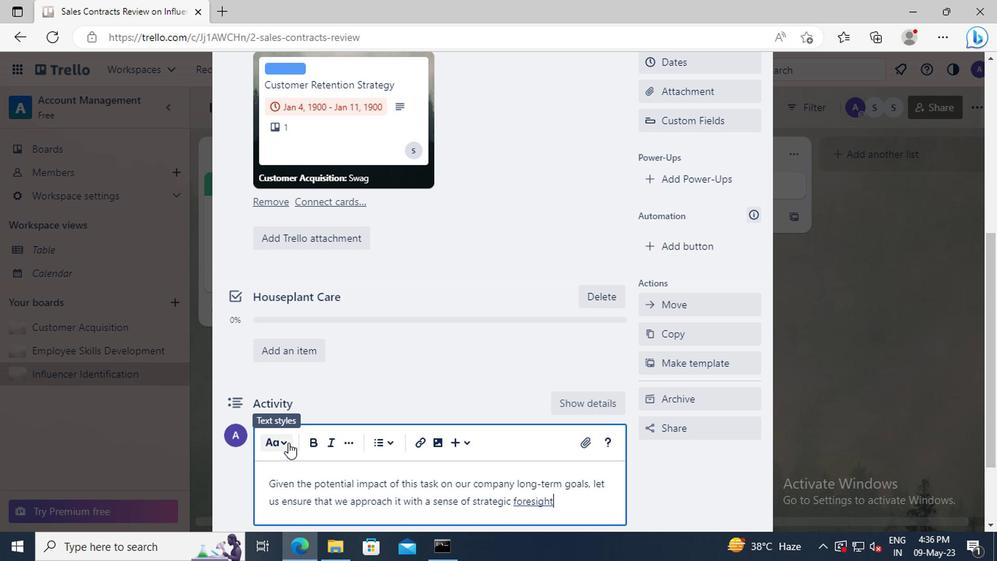 
Action: Mouse moved to (281, 442)
Screenshot: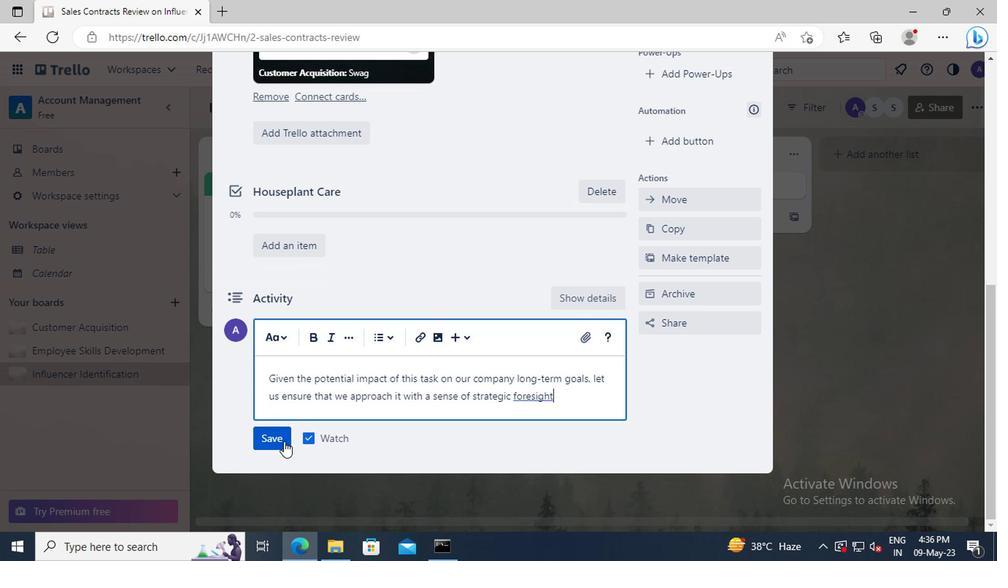 
Action: Mouse pressed left at (281, 442)
Screenshot: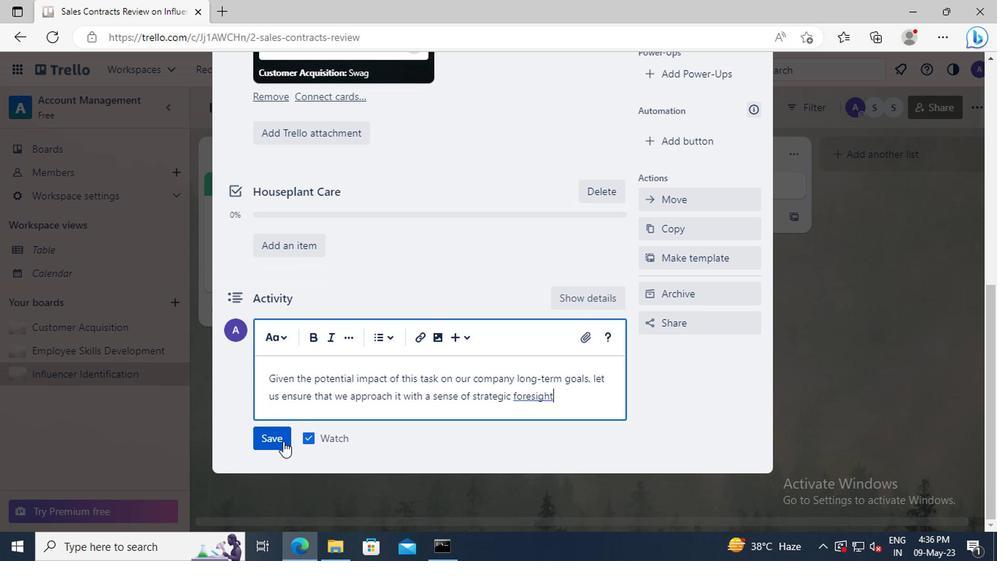 
Action: Mouse moved to (682, 353)
Screenshot: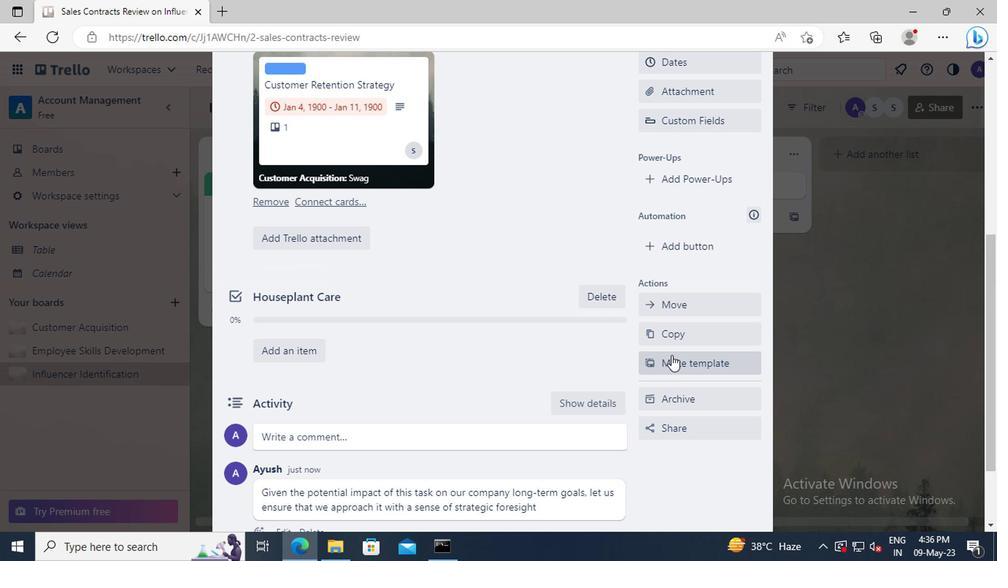 
Action: Mouse scrolled (682, 353) with delta (0, 0)
Screenshot: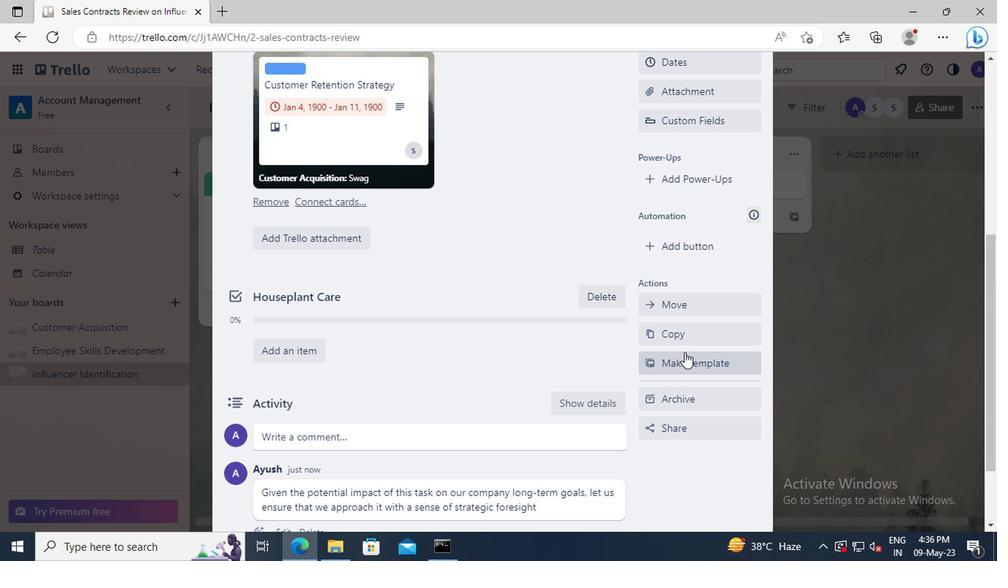
Action: Mouse scrolled (682, 353) with delta (0, 0)
Screenshot: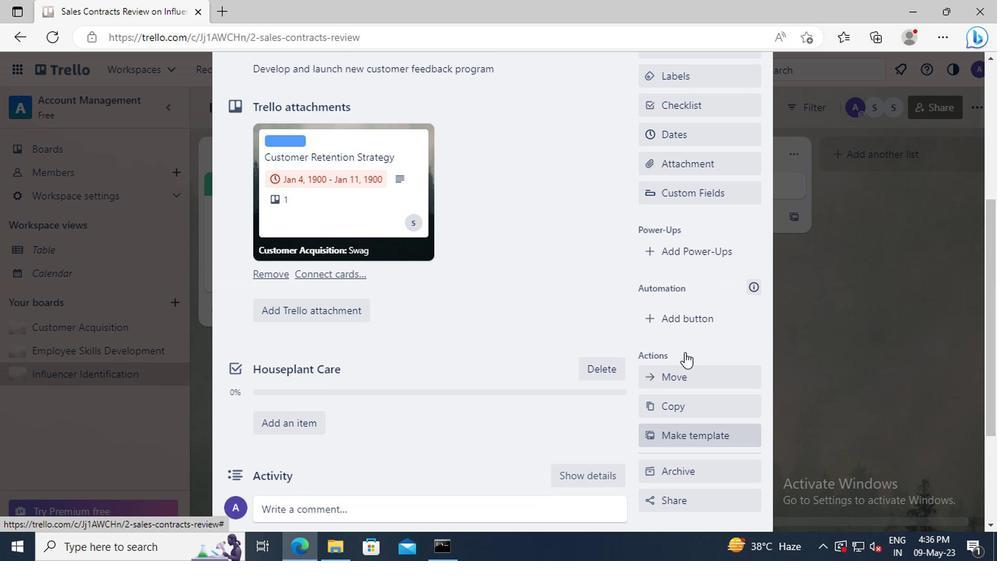 
Action: Mouse scrolled (682, 353) with delta (0, 0)
Screenshot: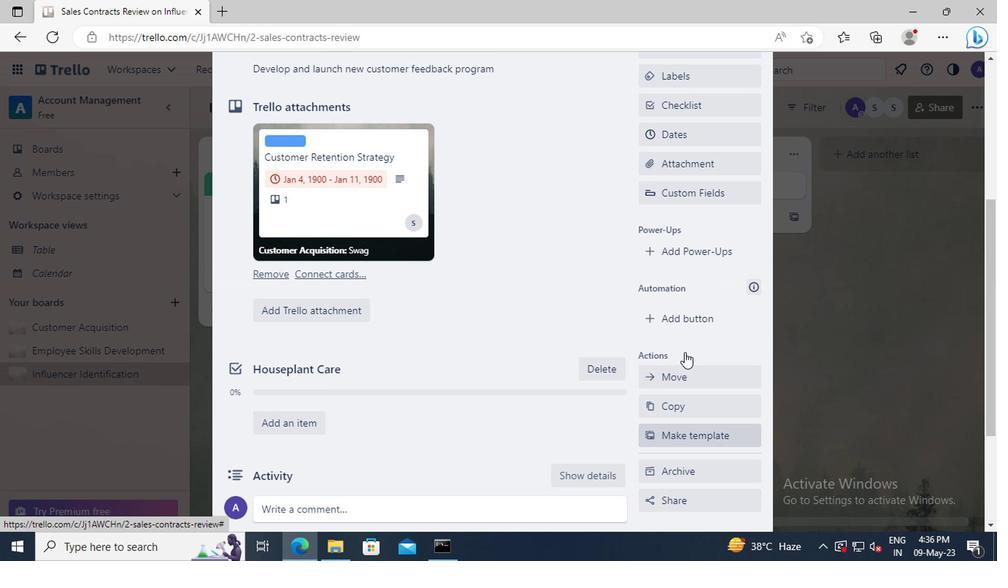 
Action: Mouse moved to (677, 288)
Screenshot: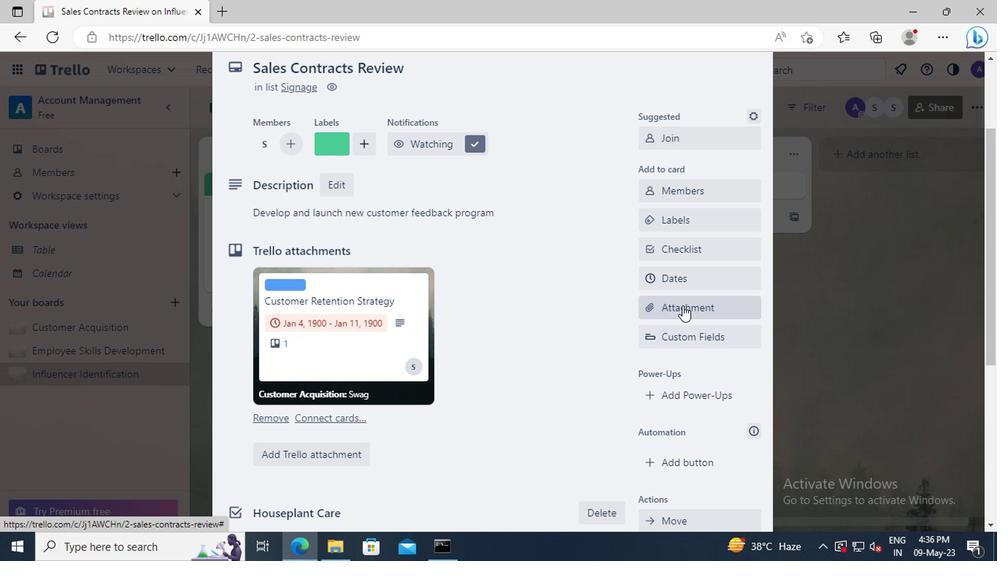 
Action: Mouse pressed left at (677, 288)
Screenshot: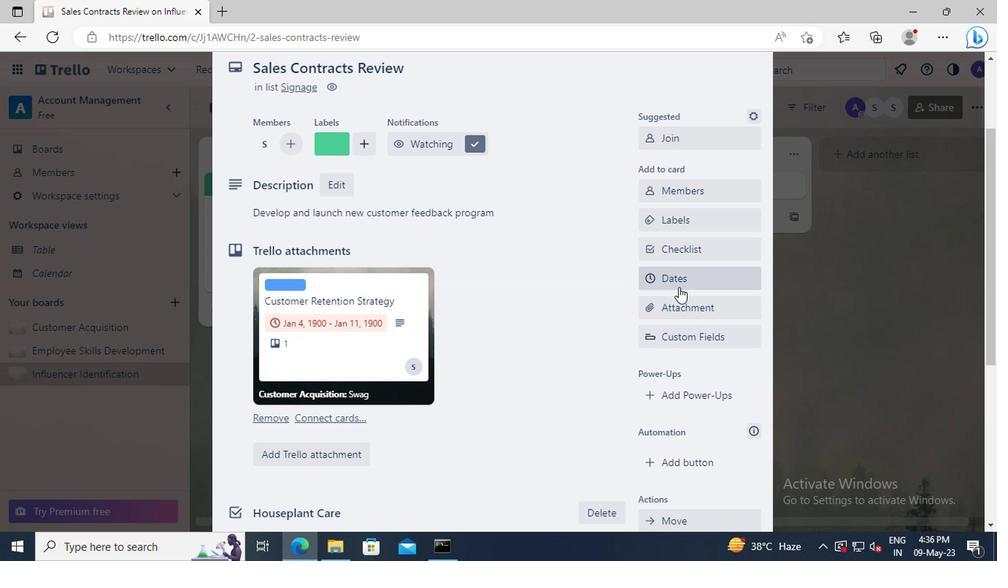 
Action: Mouse moved to (652, 374)
Screenshot: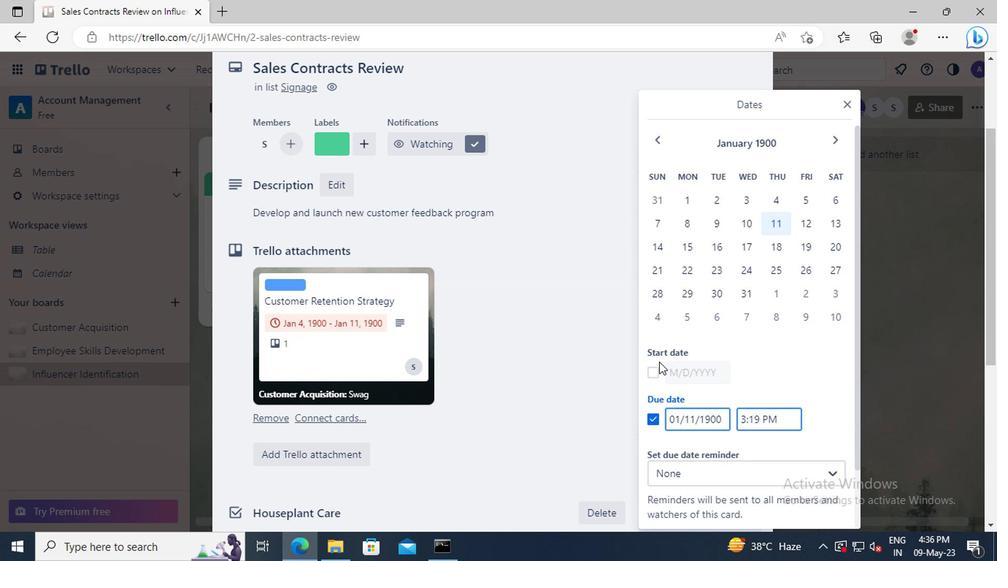 
Action: Mouse pressed left at (652, 374)
Screenshot: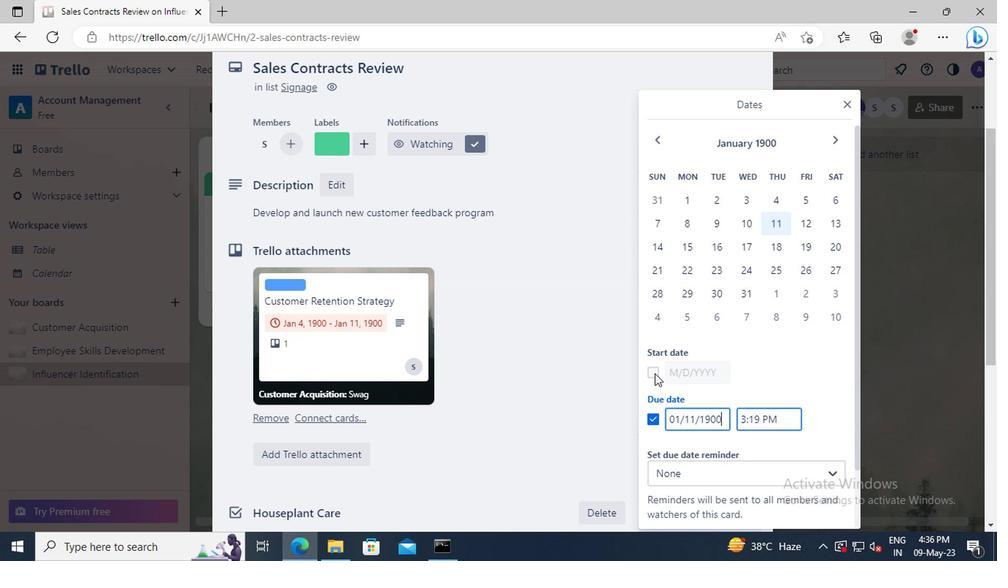 
Action: Mouse moved to (720, 375)
Screenshot: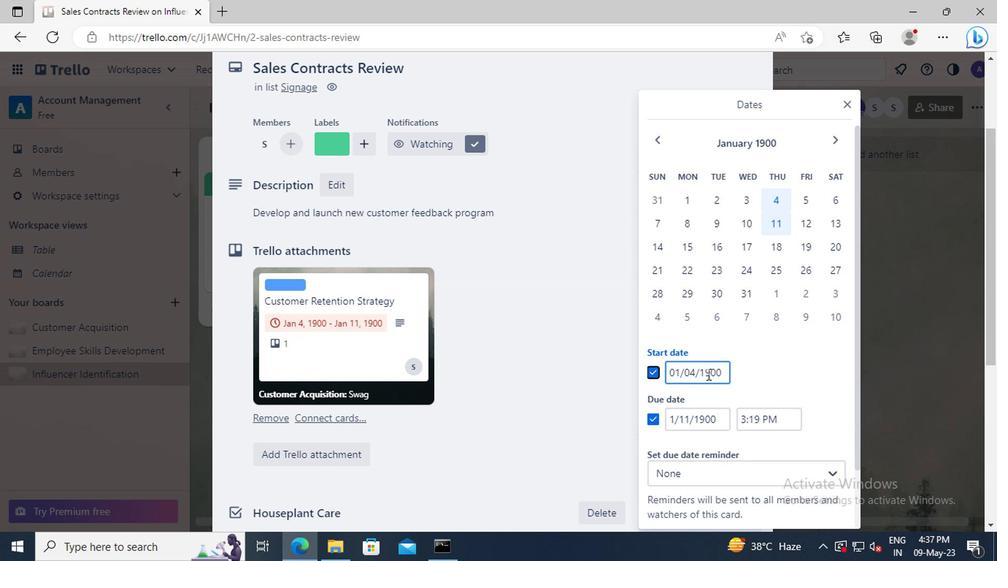 
Action: Mouse pressed left at (720, 375)
Screenshot: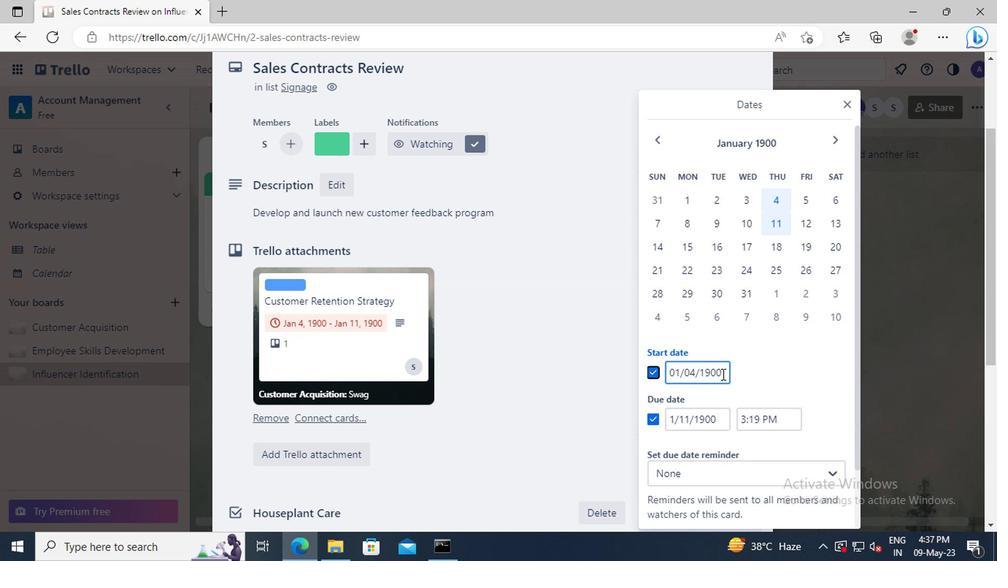 
Action: Key pressed <Key.left><Key.left><Key.left><Key.left><Key.left><Key.backspace>5
Screenshot: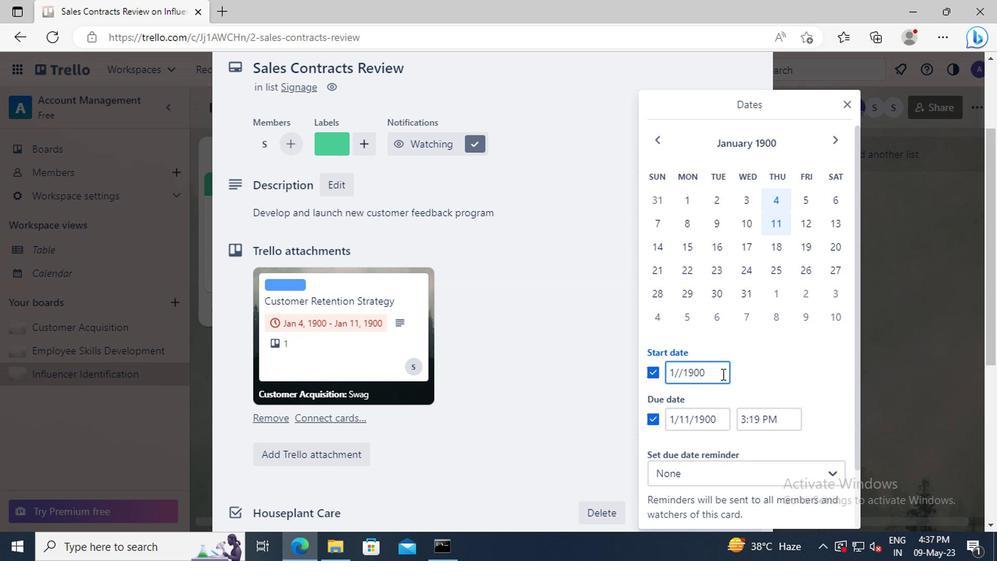 
Action: Mouse moved to (719, 422)
Screenshot: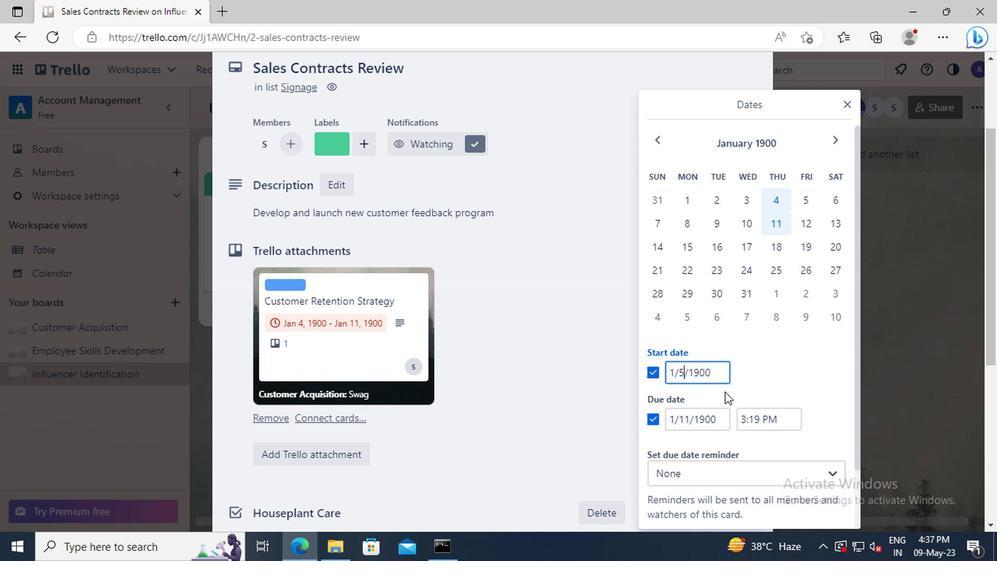 
Action: Mouse pressed left at (719, 422)
Screenshot: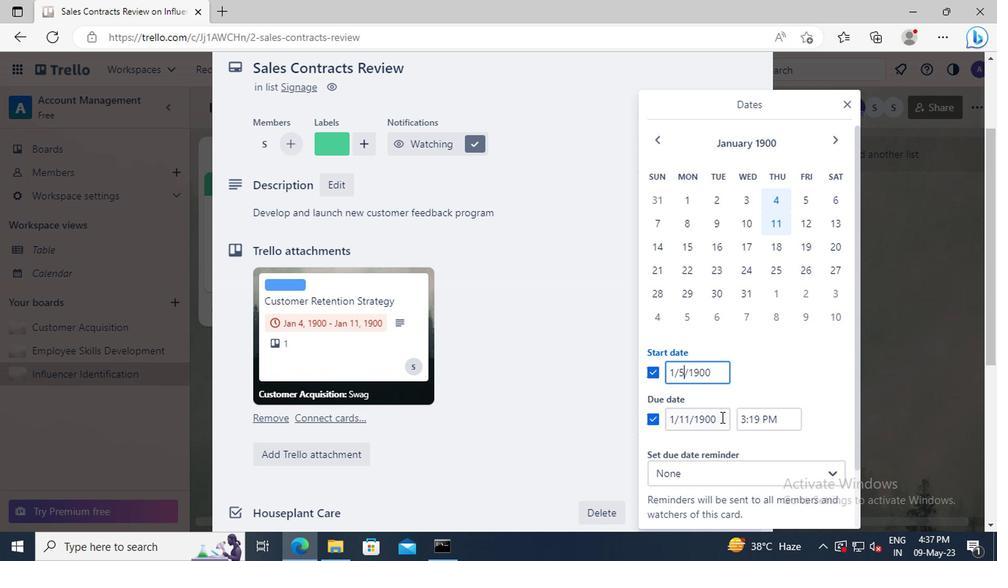 
Action: Key pressed <Key.left><Key.left><Key.left><Key.left><Key.left><Key.backspace><Key.backspace>12
Screenshot: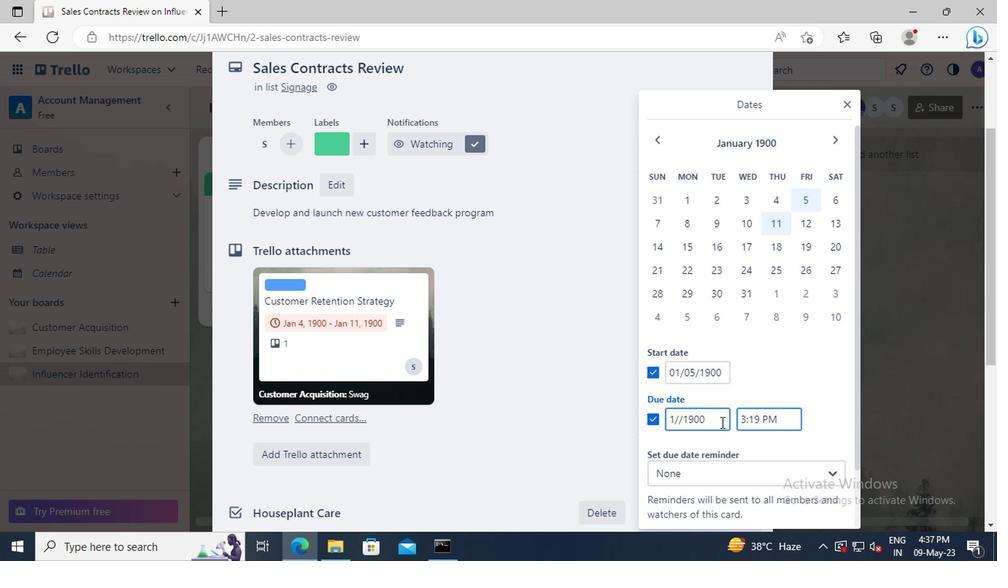 
Action: Mouse moved to (719, 423)
Screenshot: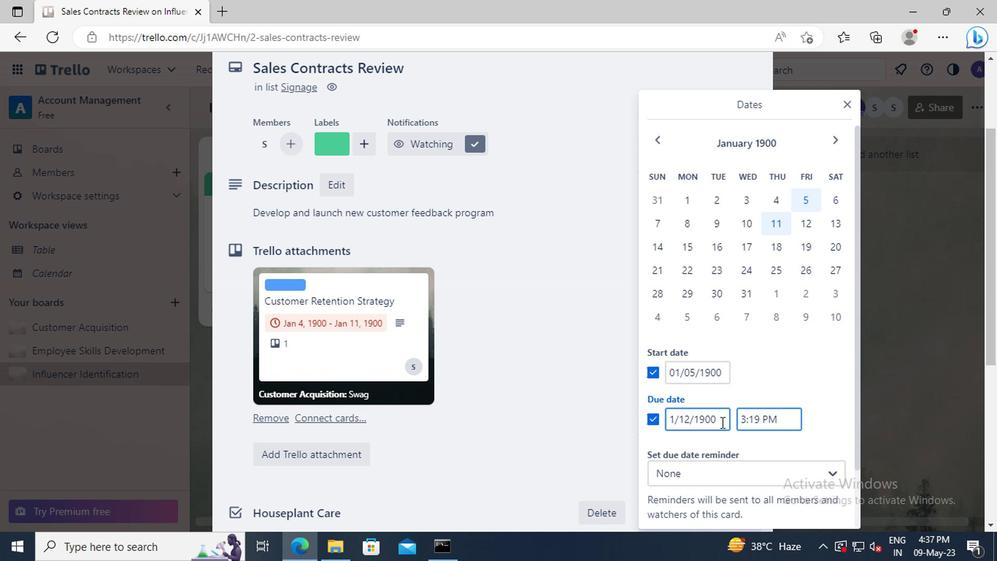 
Action: Mouse scrolled (719, 422) with delta (0, -1)
Screenshot: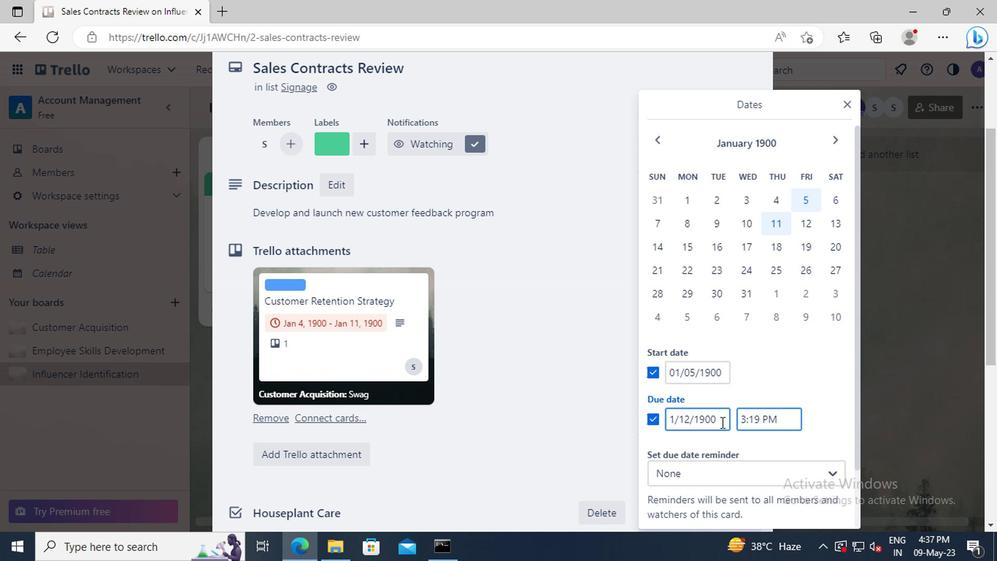 
Action: Mouse moved to (725, 482)
Screenshot: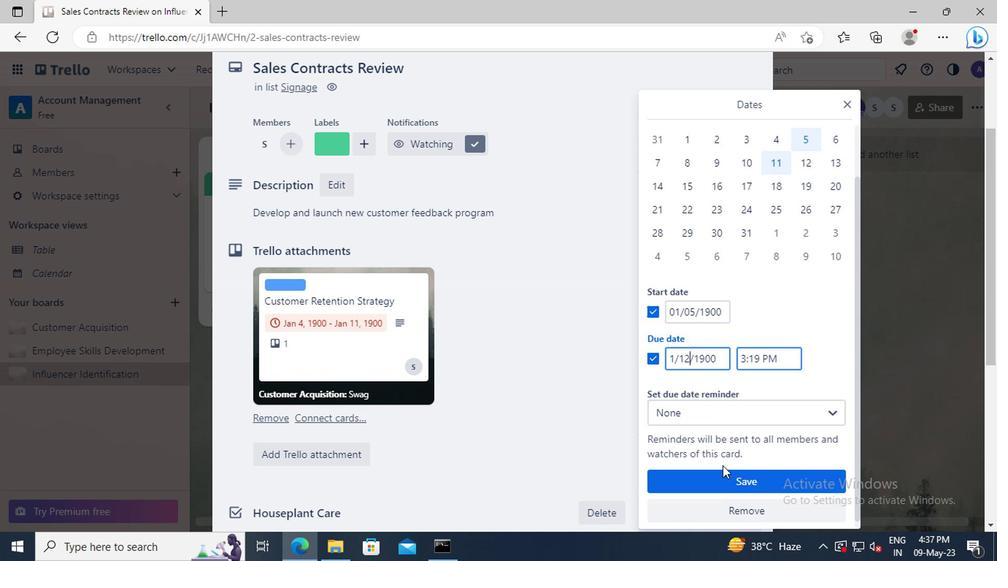 
Action: Mouse pressed left at (725, 482)
Screenshot: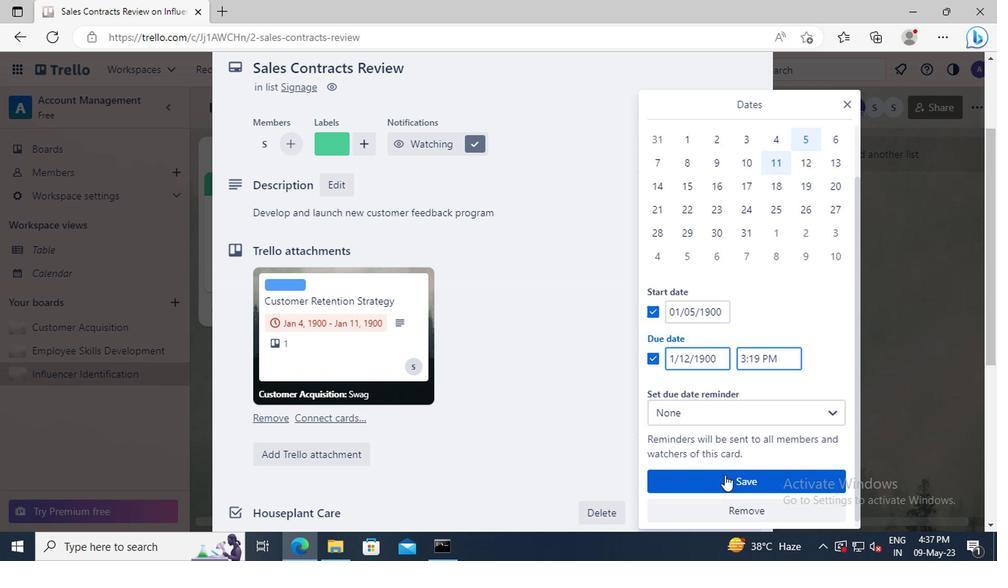
